Task: Font style For heading Use Alef with violet colour & bold. font size for heading '28 Pt. 'Change the font style of data to Amiri Quranand font size to  9 Pt. Change the alignment of both headline & data to  Align bottom. In the sheet  auditingSalesGoals
Action: Mouse moved to (8, 23)
Screenshot: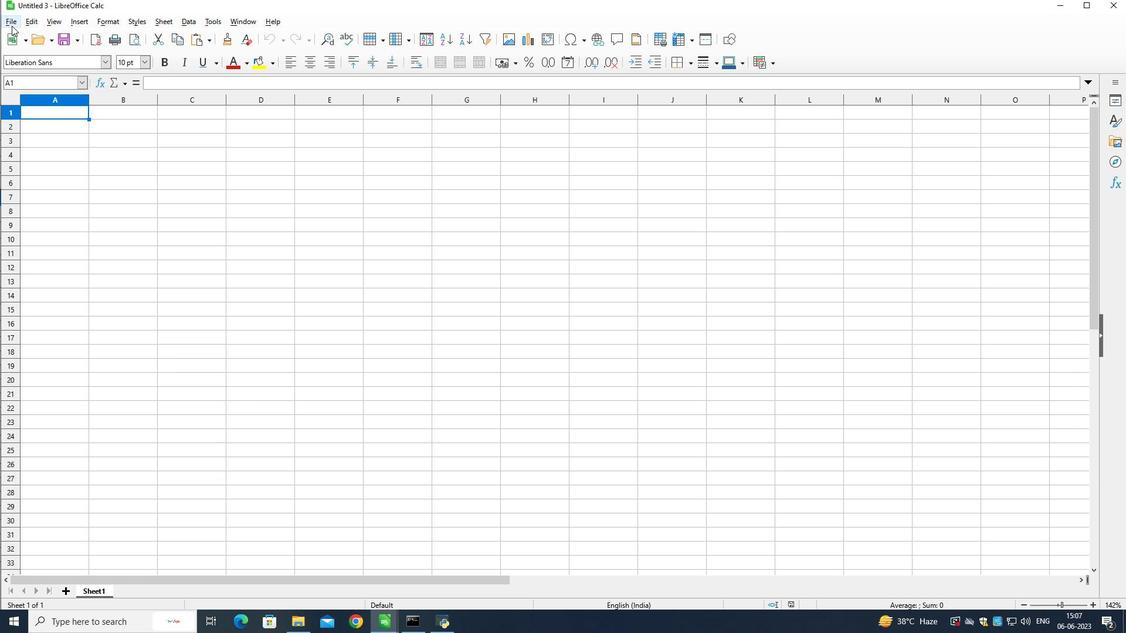 
Action: Mouse pressed left at (8, 23)
Screenshot: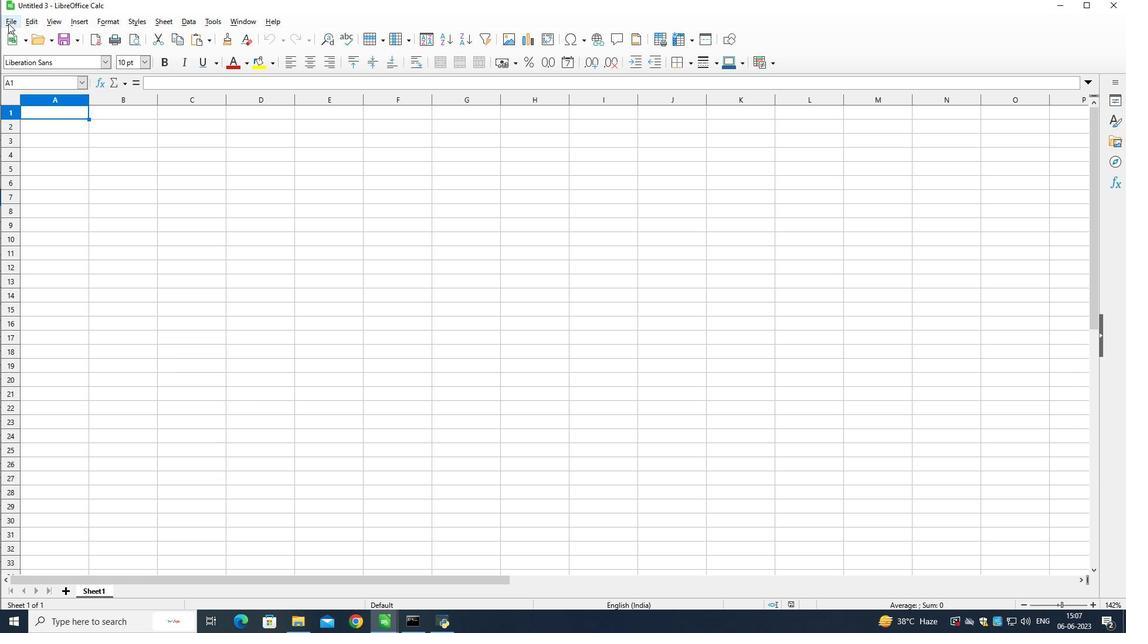 
Action: Mouse moved to (16, 54)
Screenshot: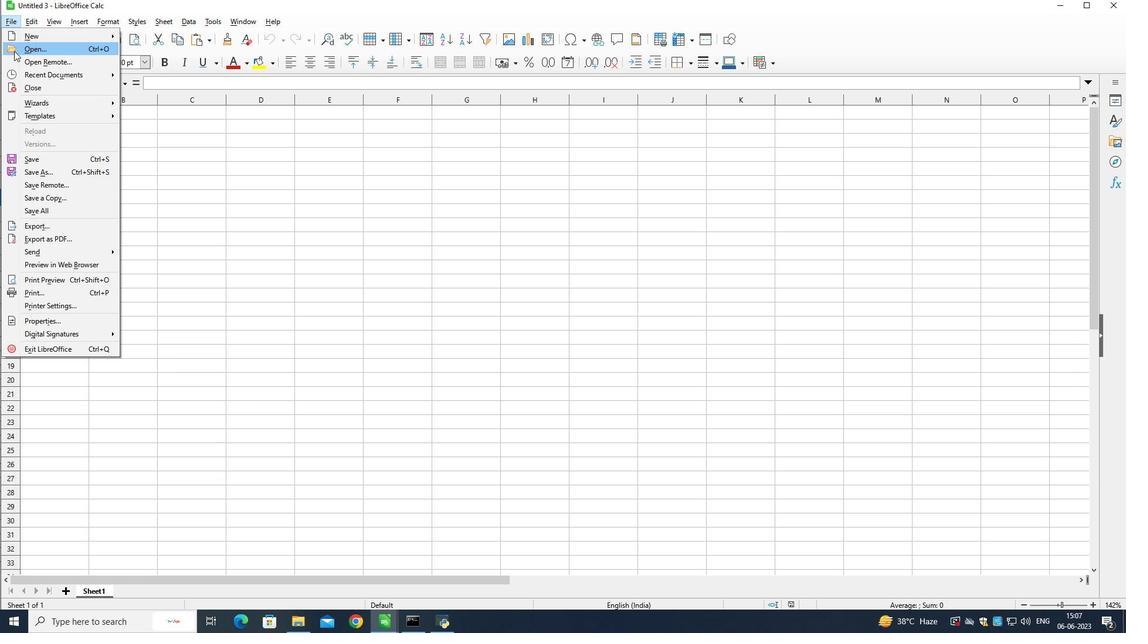 
Action: Mouse pressed left at (16, 54)
Screenshot: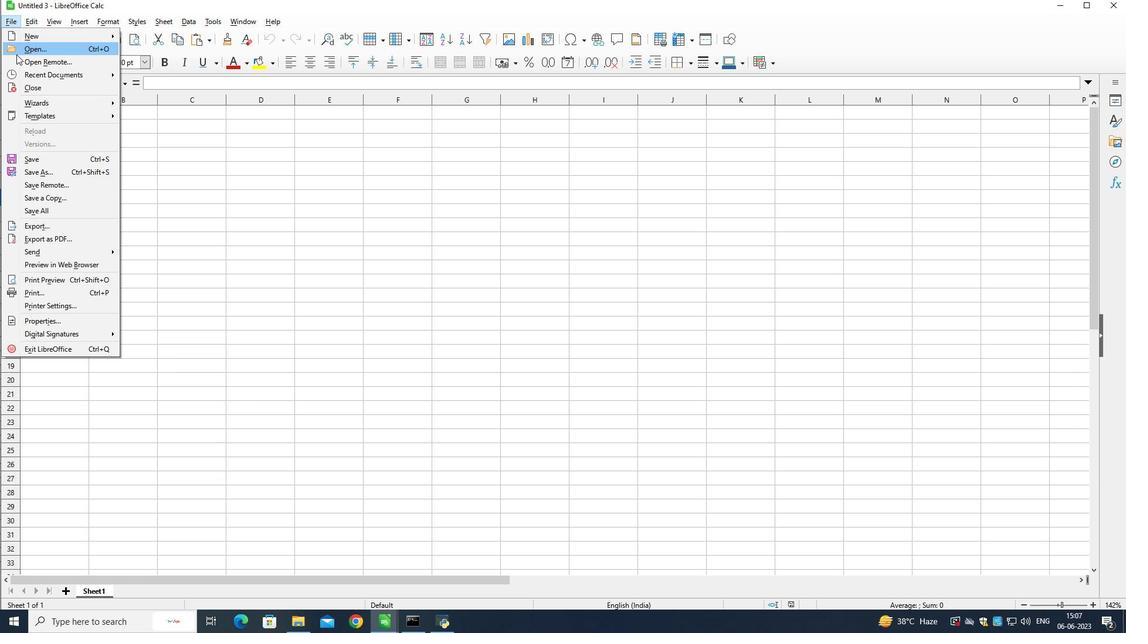 
Action: Mouse moved to (49, 150)
Screenshot: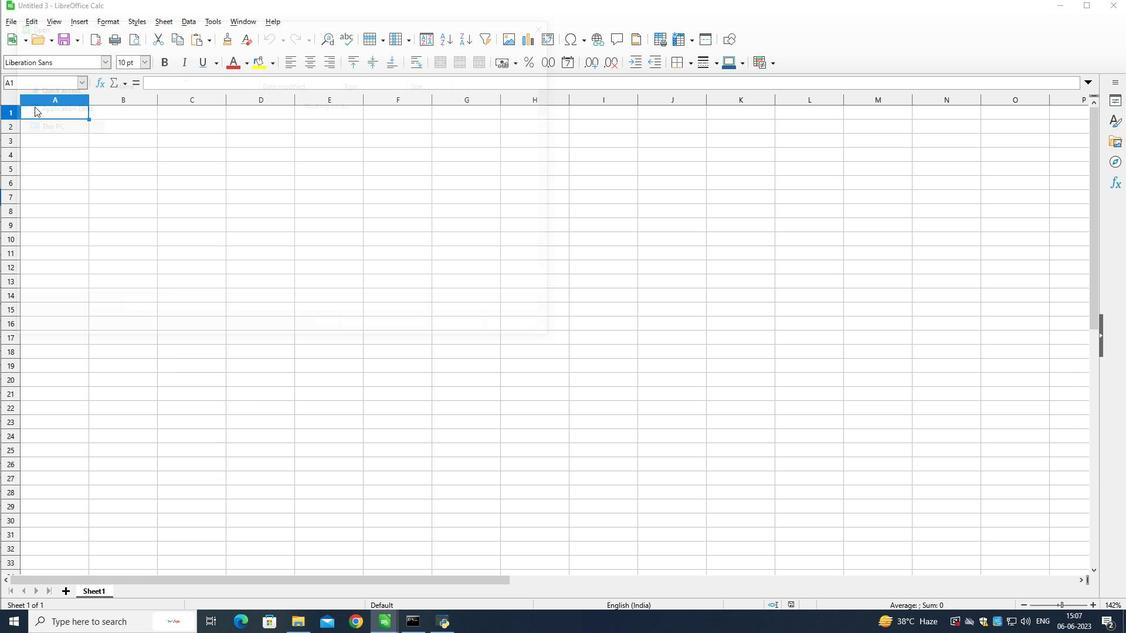 
Action: Mouse scrolled (49, 151) with delta (0, 0)
Screenshot: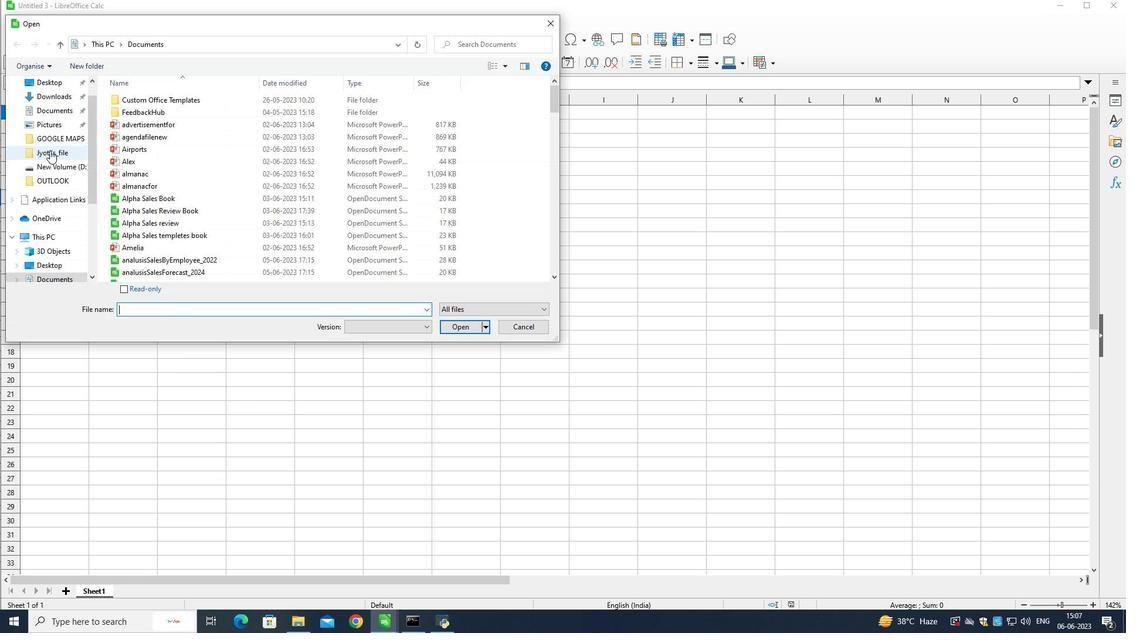 
Action: Mouse scrolled (49, 151) with delta (0, 0)
Screenshot: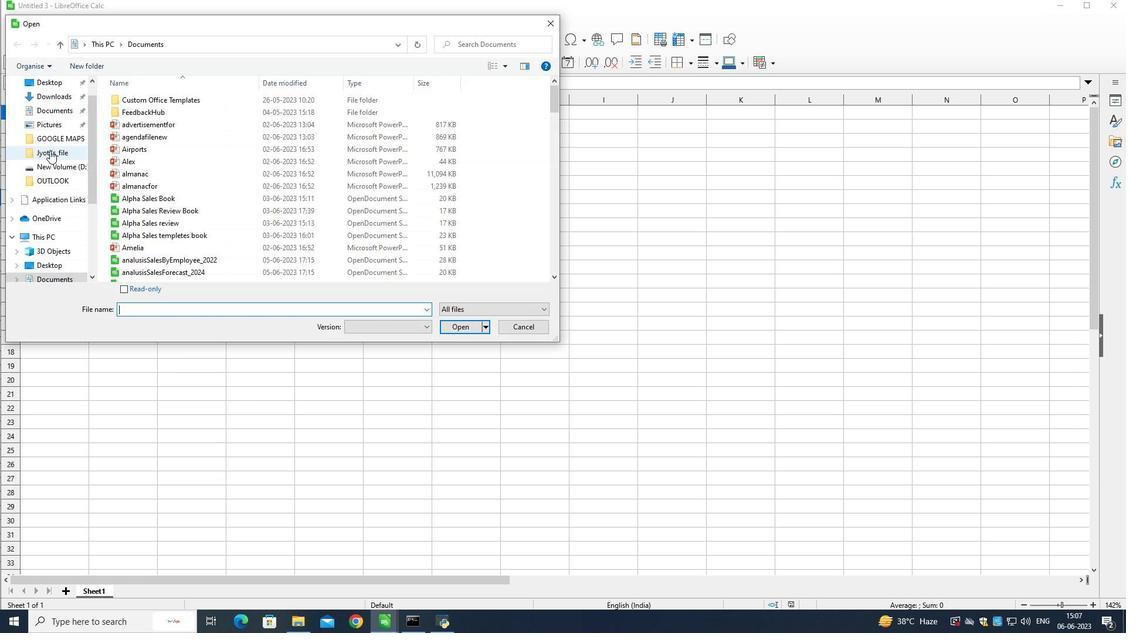 
Action: Mouse scrolled (49, 151) with delta (0, 0)
Screenshot: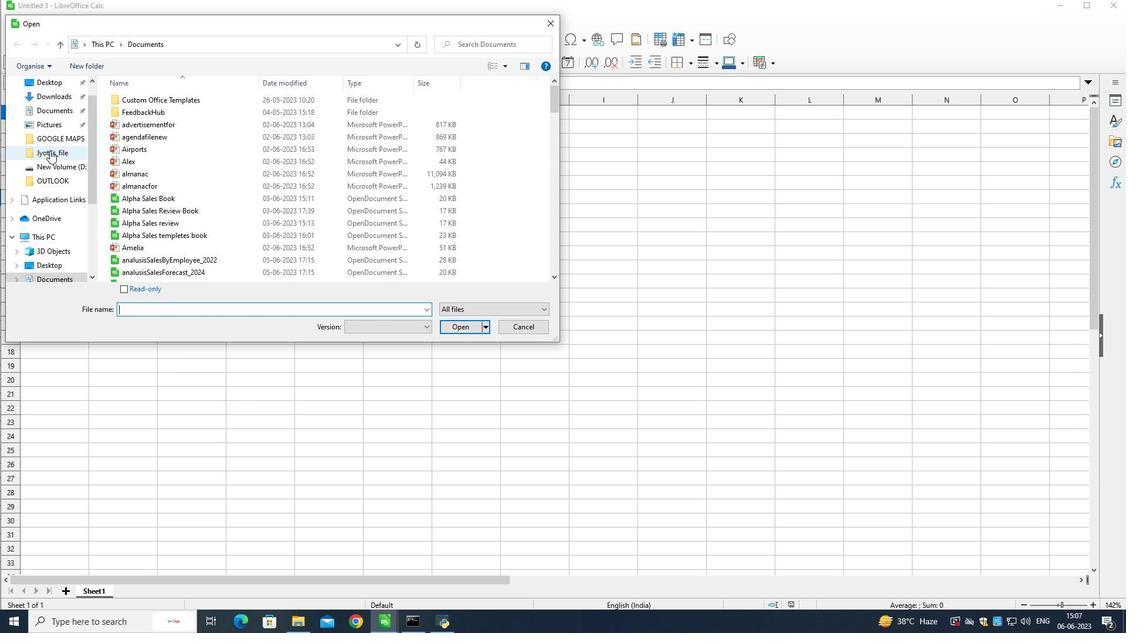 
Action: Mouse scrolled (49, 151) with delta (0, 0)
Screenshot: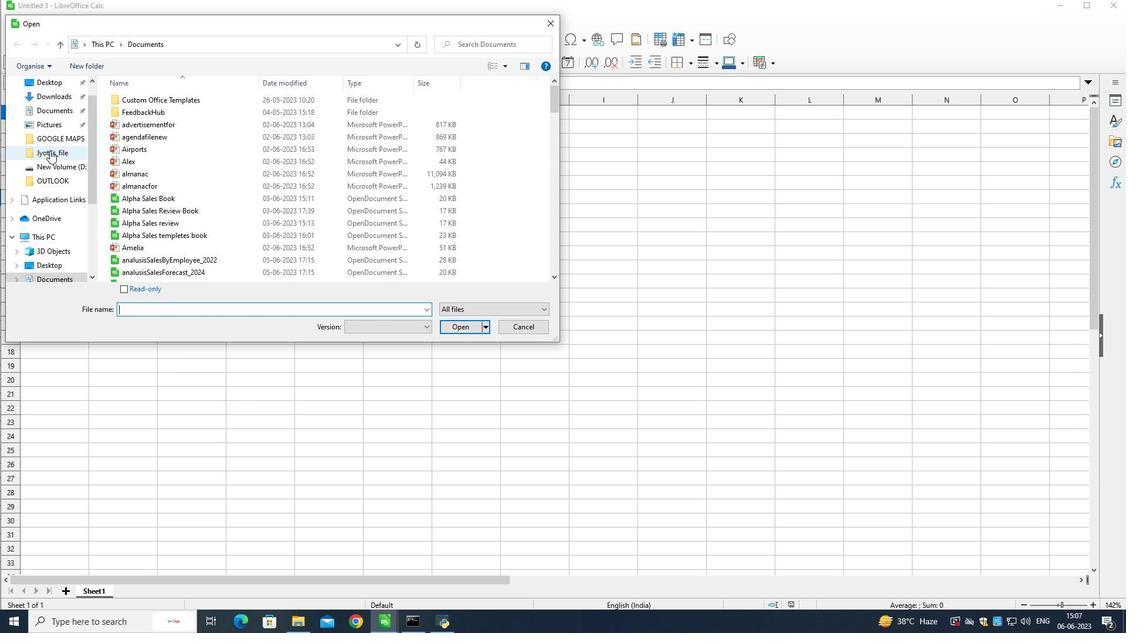 
Action: Mouse scrolled (49, 151) with delta (0, 0)
Screenshot: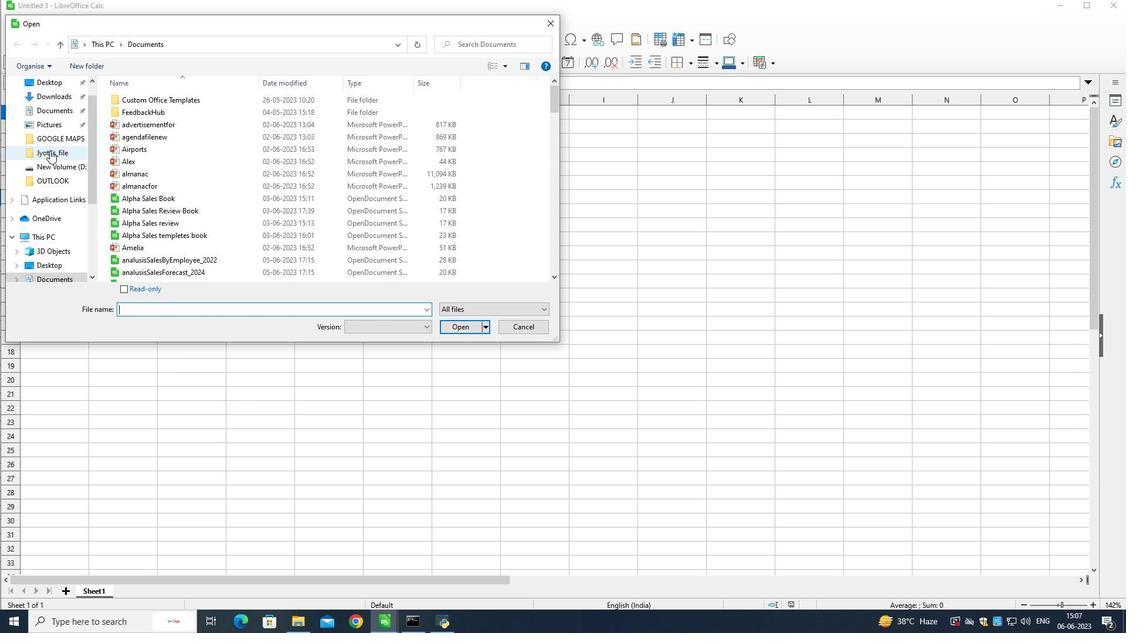 
Action: Mouse scrolled (49, 151) with delta (0, 0)
Screenshot: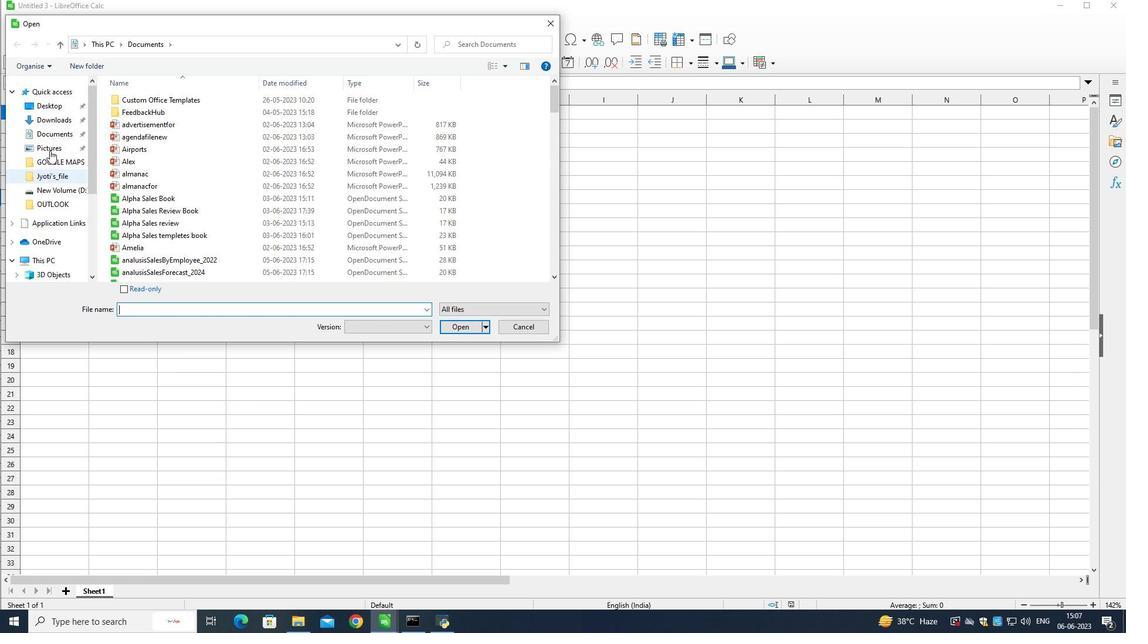 
Action: Mouse scrolled (49, 151) with delta (0, 0)
Screenshot: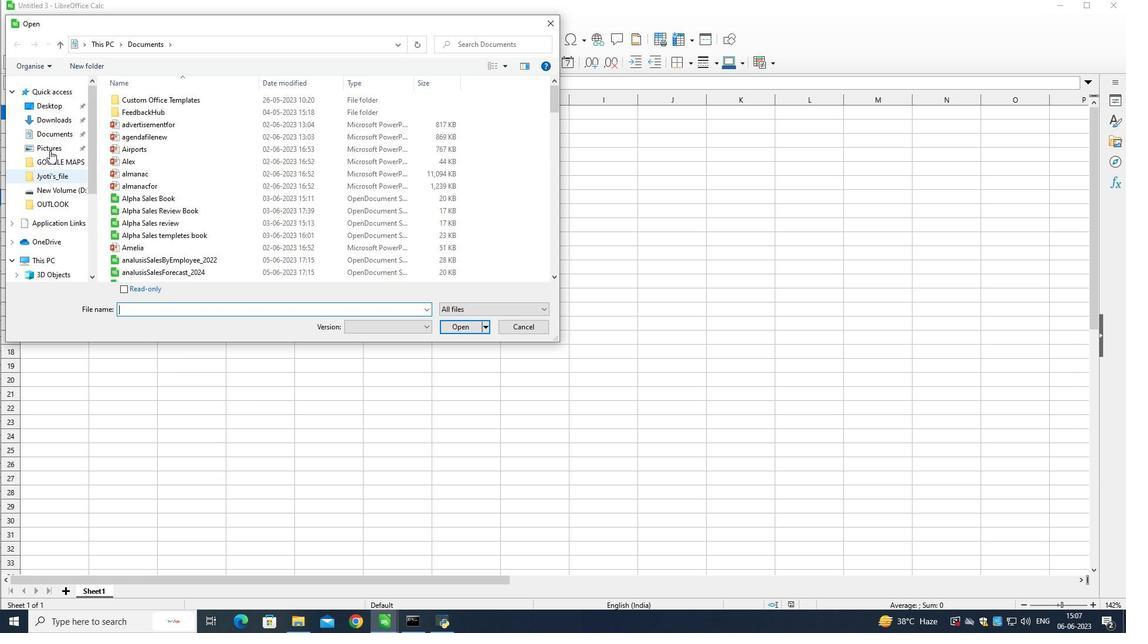 
Action: Mouse moved to (49, 150)
Screenshot: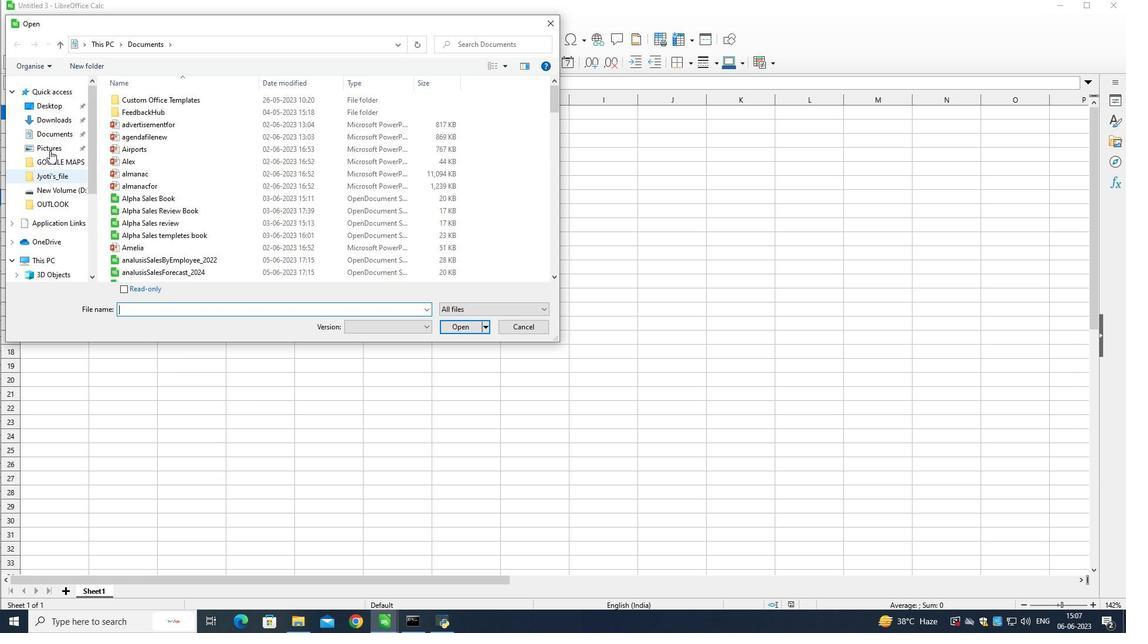 
Action: Mouse scrolled (49, 151) with delta (0, 0)
Screenshot: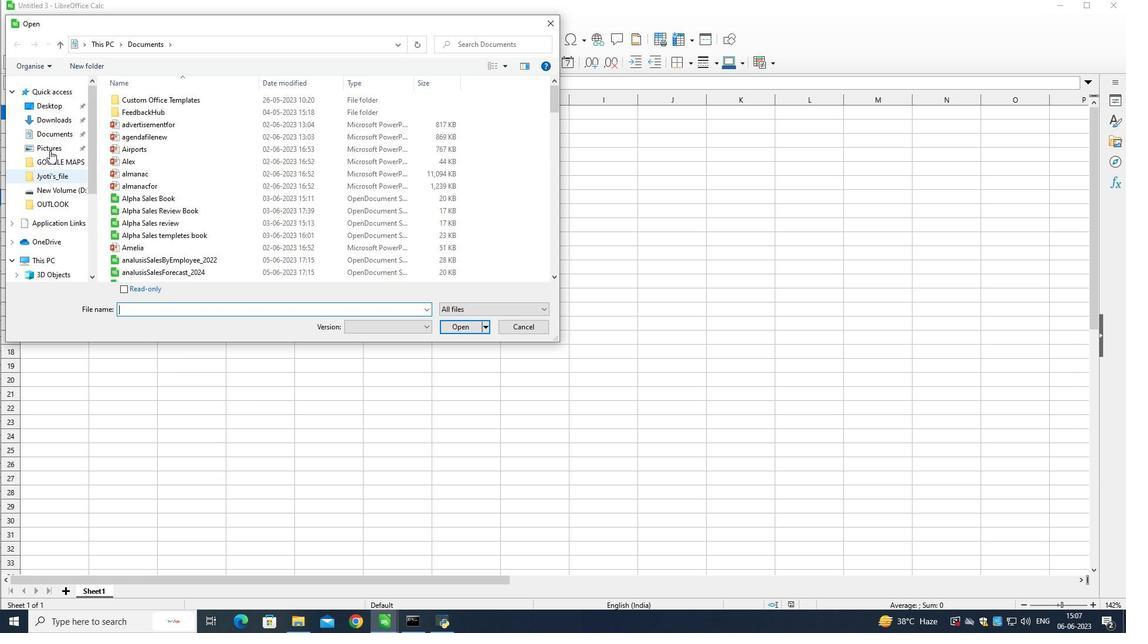 
Action: Mouse moved to (49, 143)
Screenshot: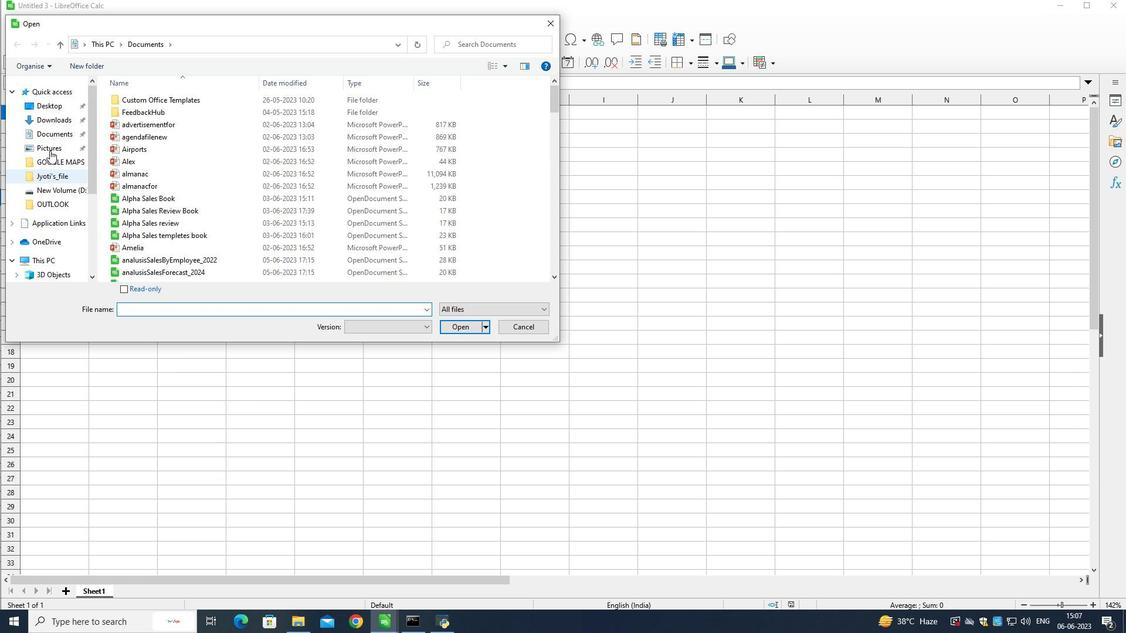 
Action: Mouse scrolled (49, 144) with delta (0, 0)
Screenshot: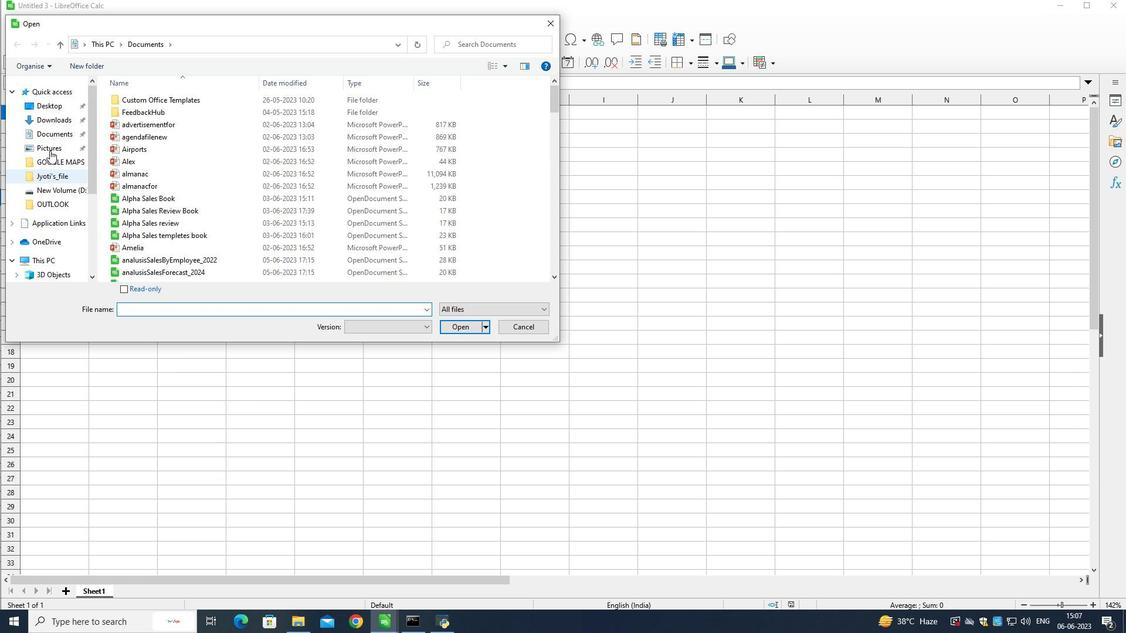 
Action: Mouse moved to (49, 92)
Screenshot: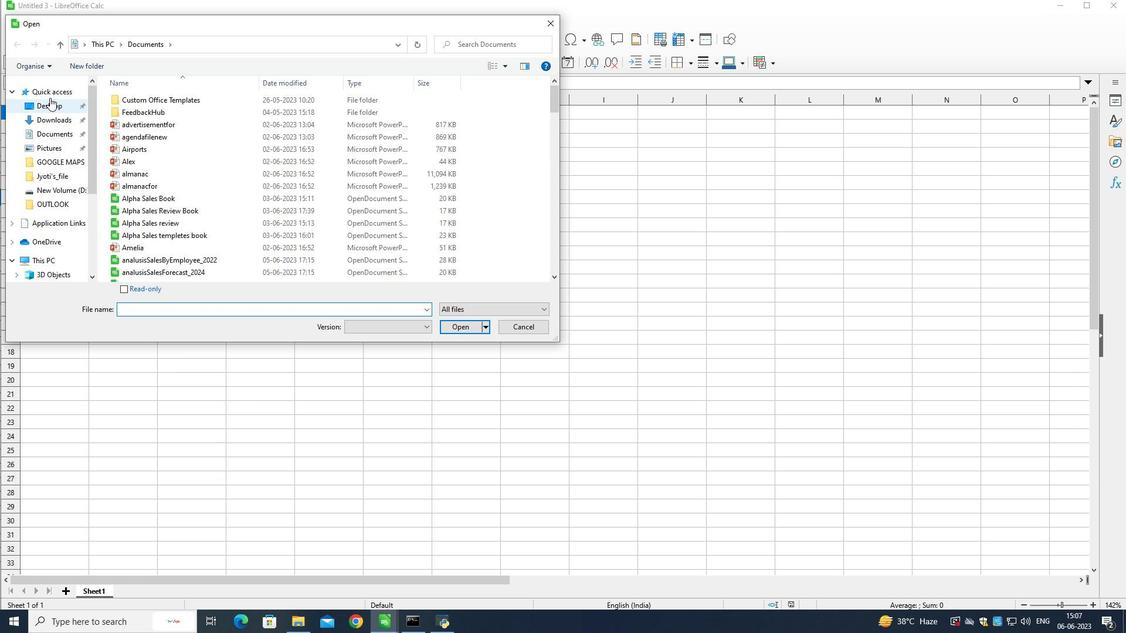 
Action: Mouse pressed left at (49, 92)
Screenshot: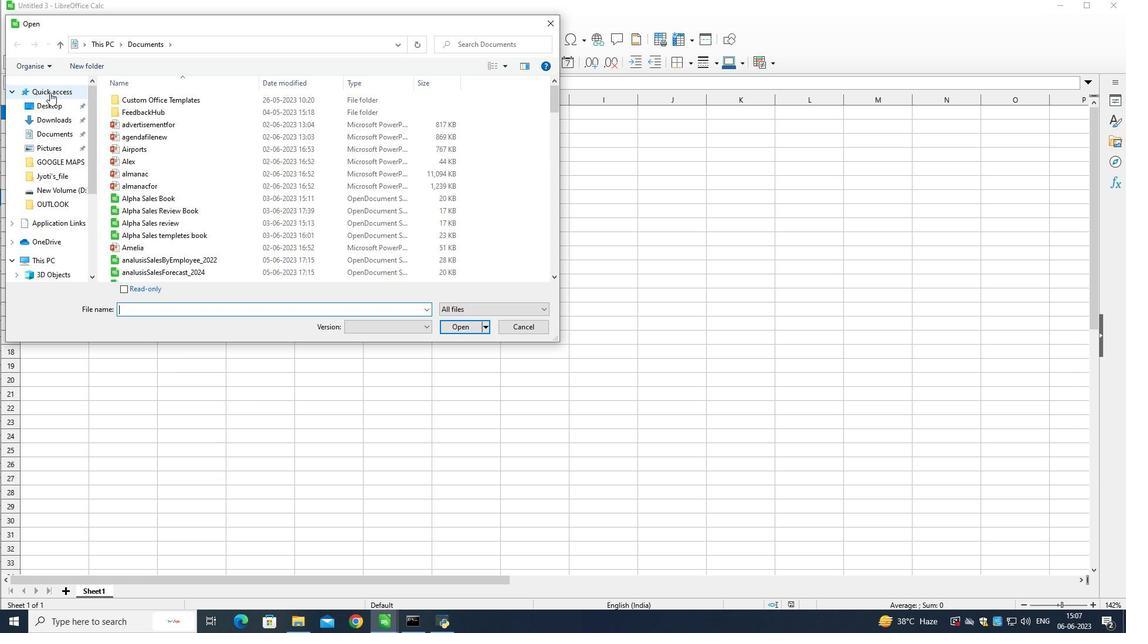 
Action: Mouse moved to (203, 247)
Screenshot: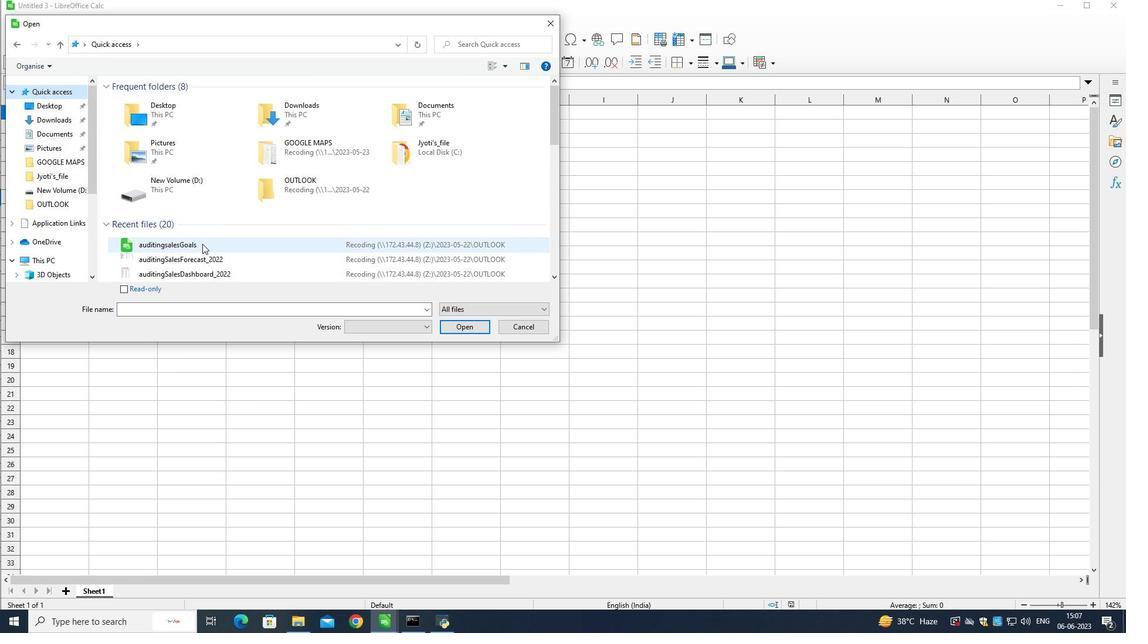 
Action: Mouse pressed left at (203, 247)
Screenshot: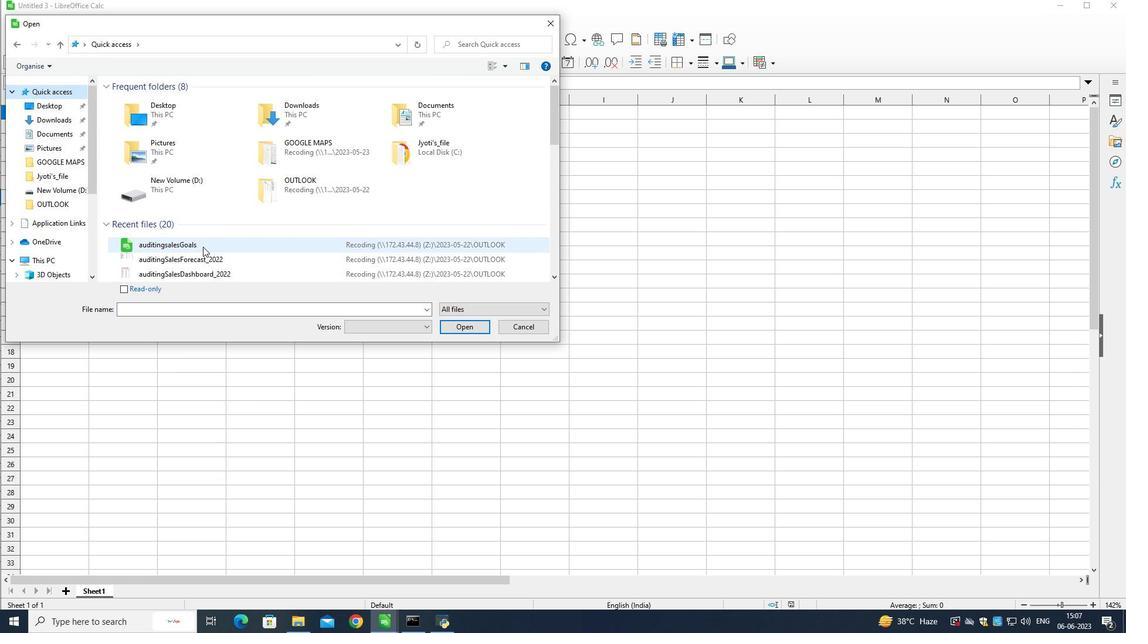
Action: Mouse moved to (465, 325)
Screenshot: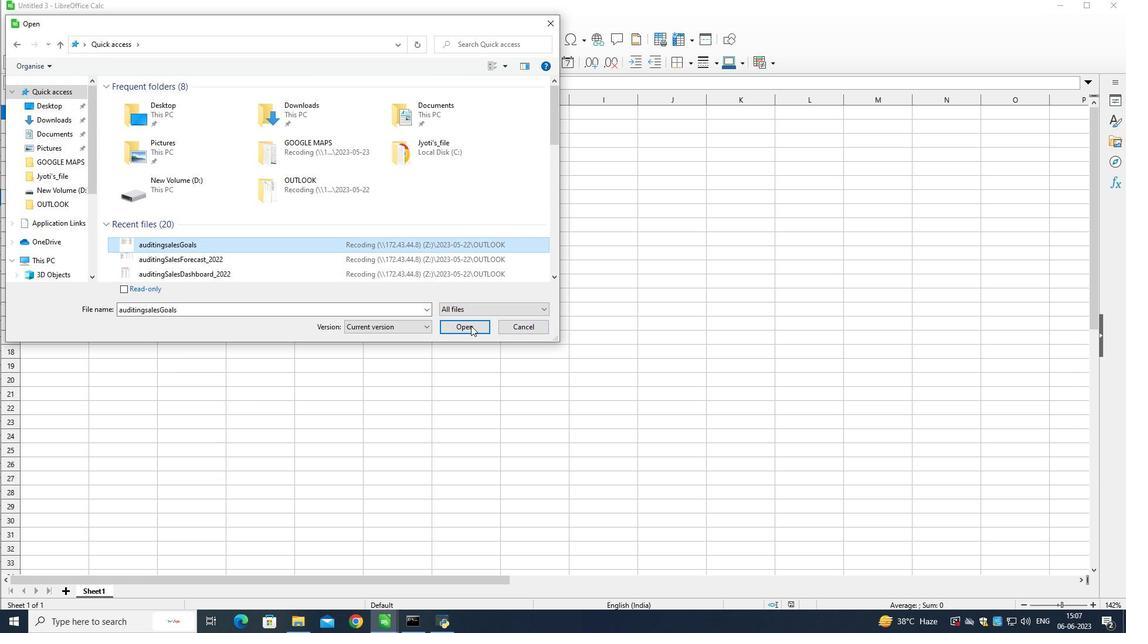 
Action: Mouse pressed left at (465, 325)
Screenshot: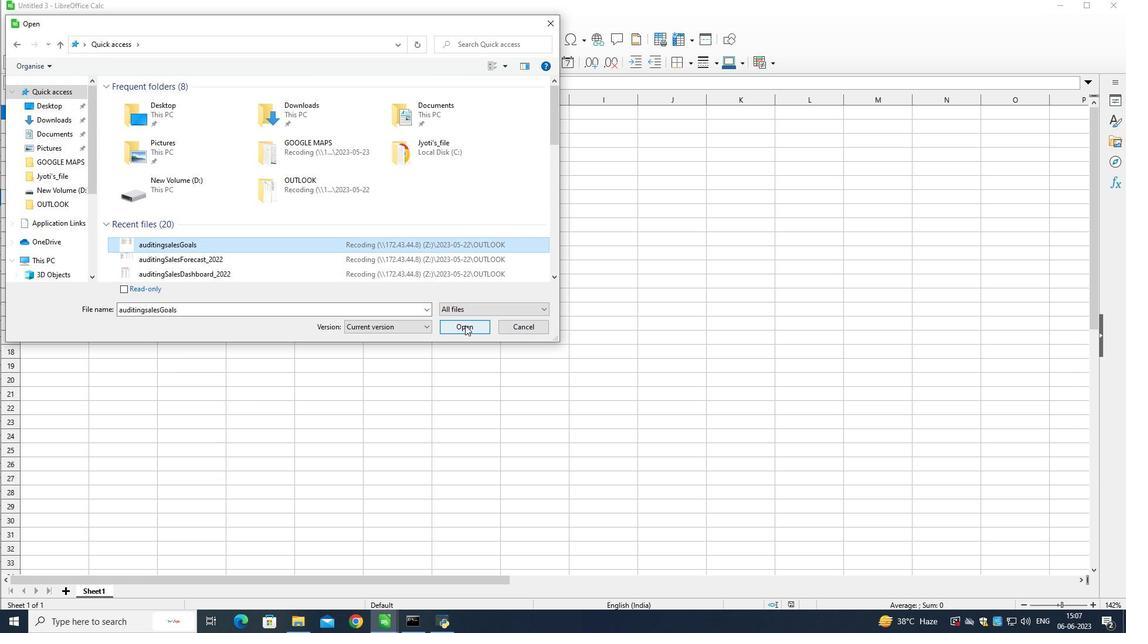 
Action: Mouse moved to (252, 109)
Screenshot: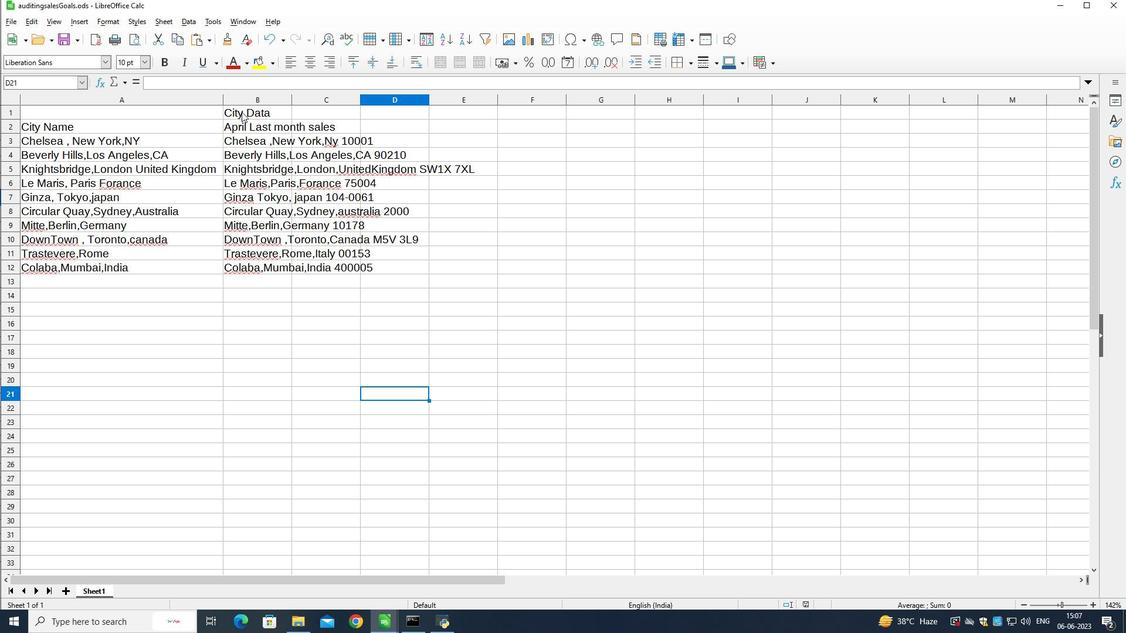 
Action: Mouse pressed left at (252, 109)
Screenshot: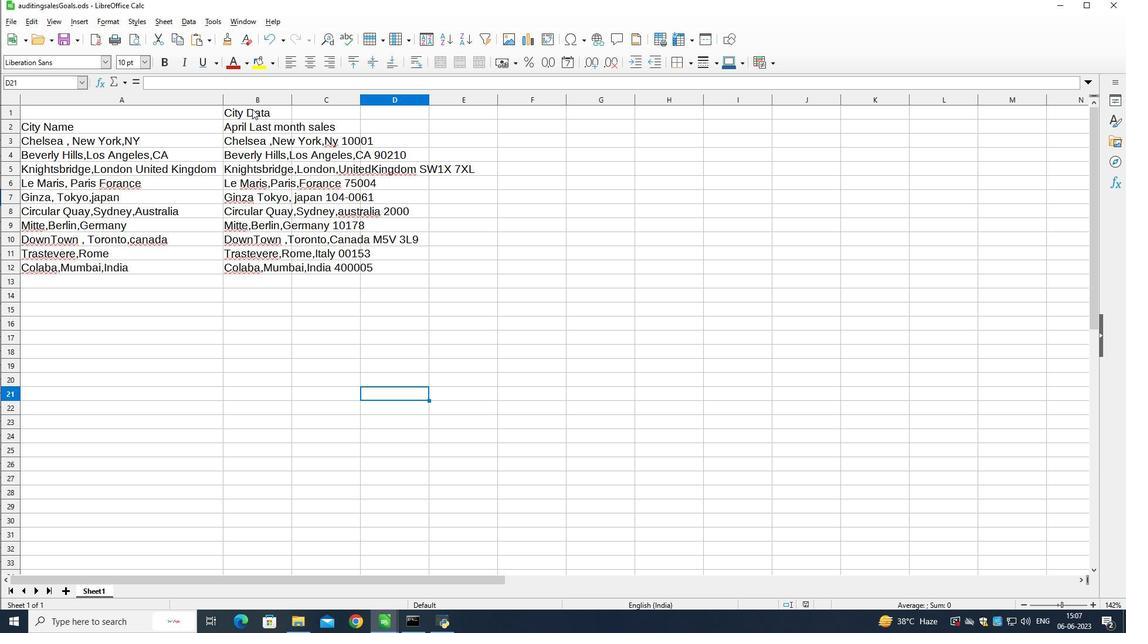 
Action: Mouse pressed left at (252, 109)
Screenshot: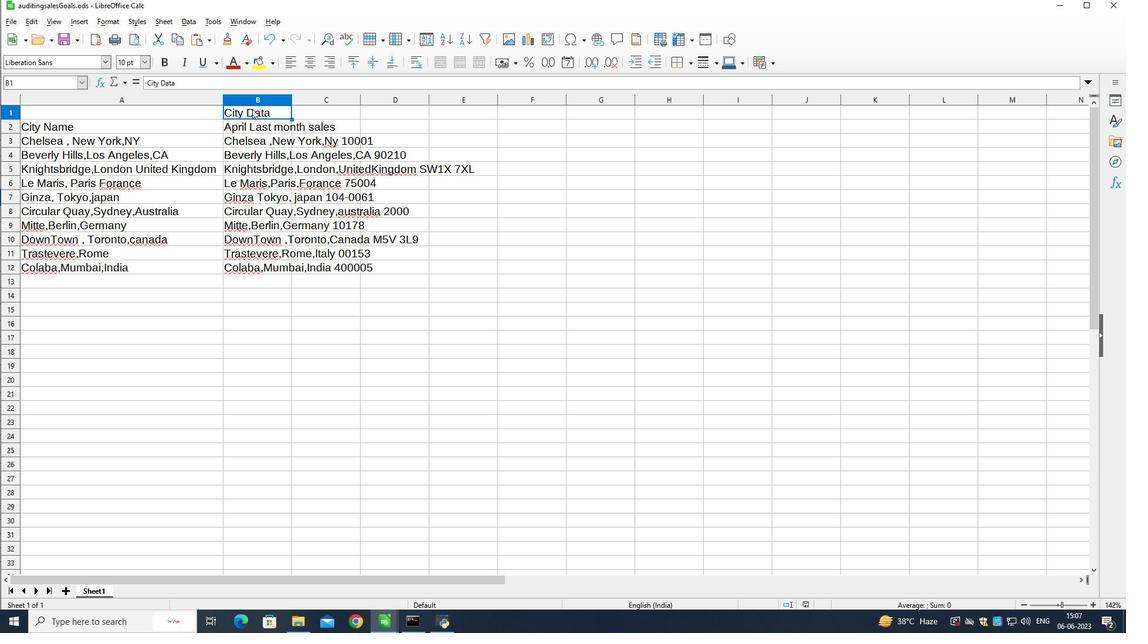 
Action: Mouse pressed left at (252, 109)
Screenshot: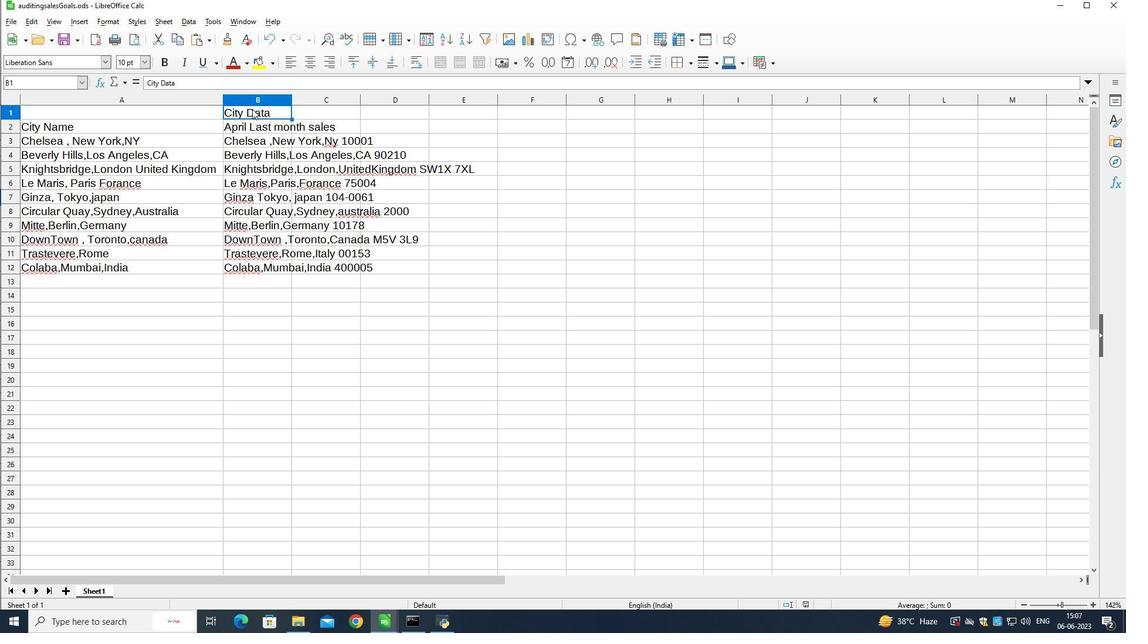
Action: Mouse moved to (75, 59)
Screenshot: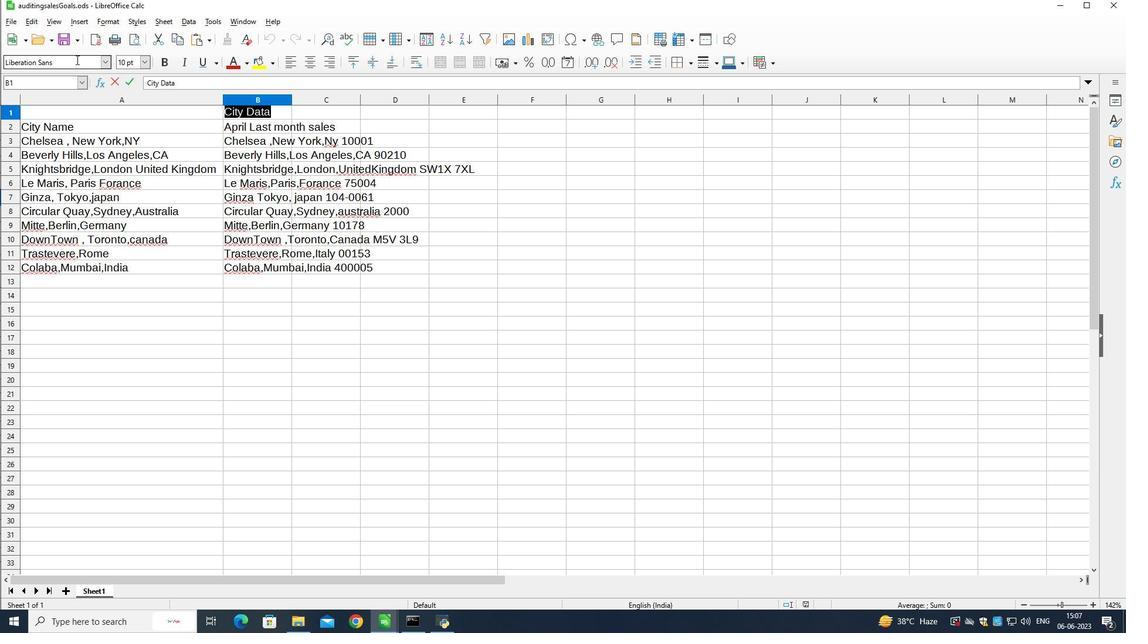 
Action: Mouse pressed left at (75, 59)
Screenshot: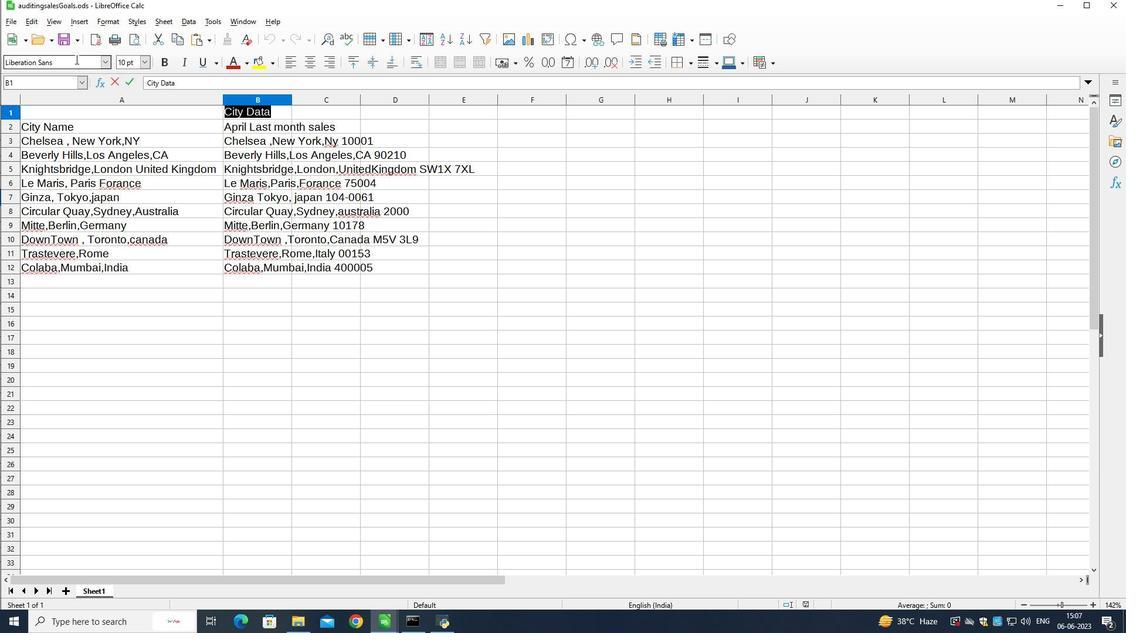 
Action: Mouse pressed left at (75, 59)
Screenshot: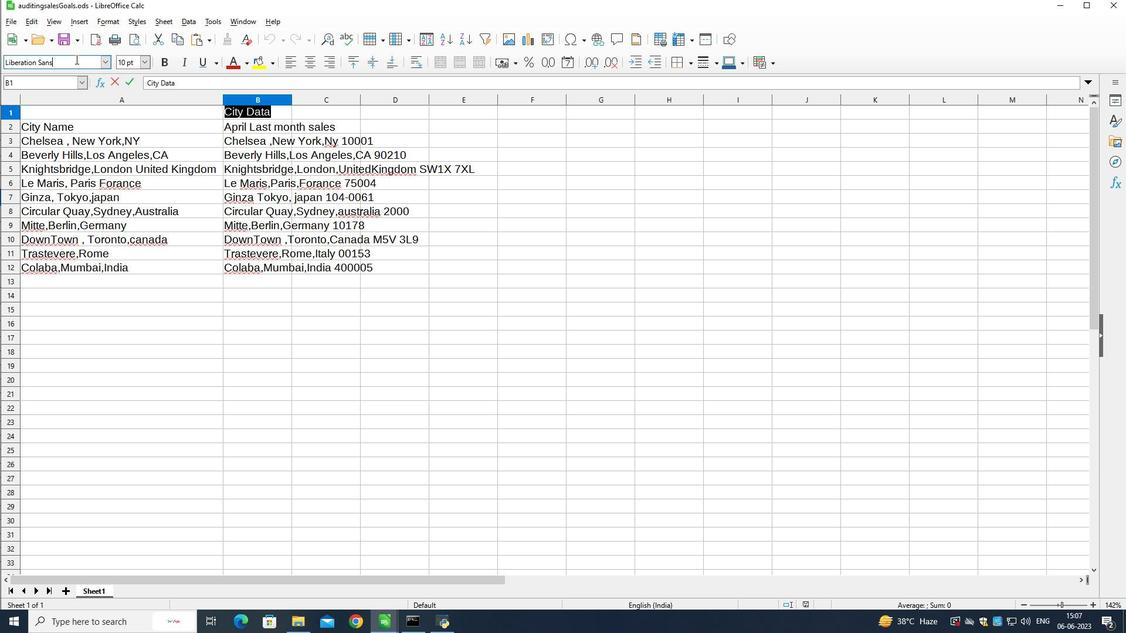 
Action: Mouse pressed left at (75, 59)
Screenshot: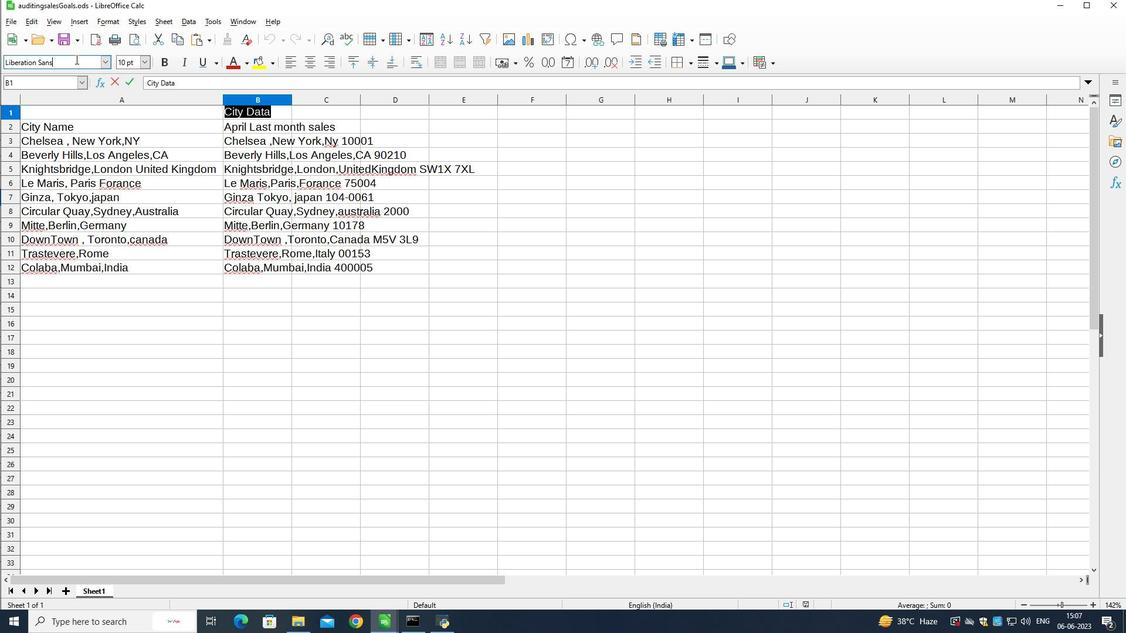
Action: Key pressed <Key.shift>Alef<Key.enter>
Screenshot: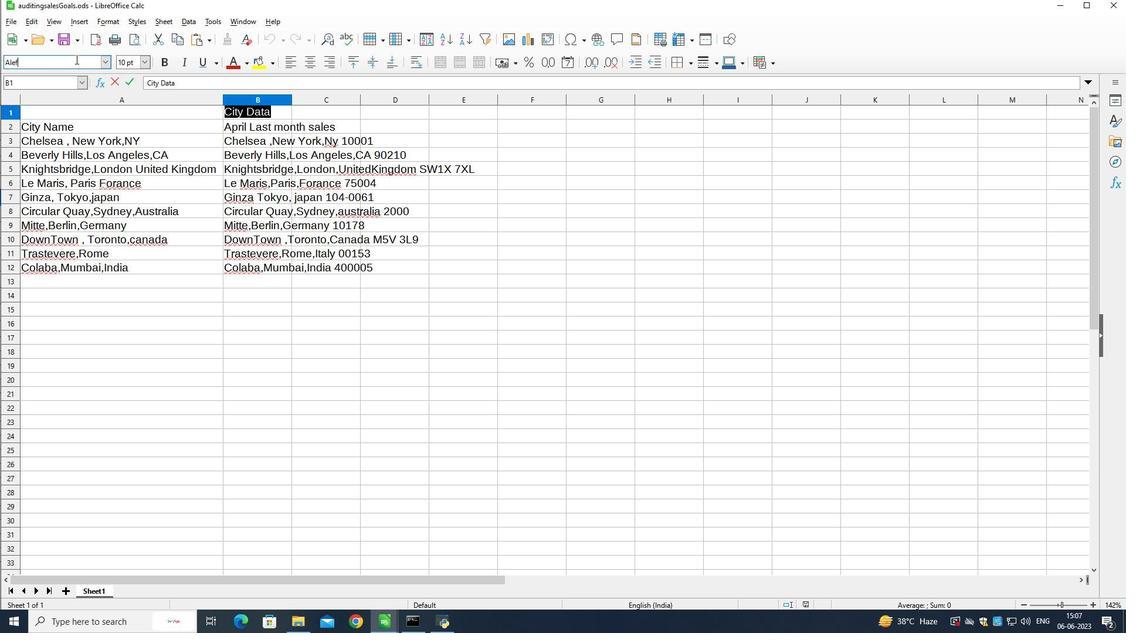 
Action: Mouse moved to (247, 61)
Screenshot: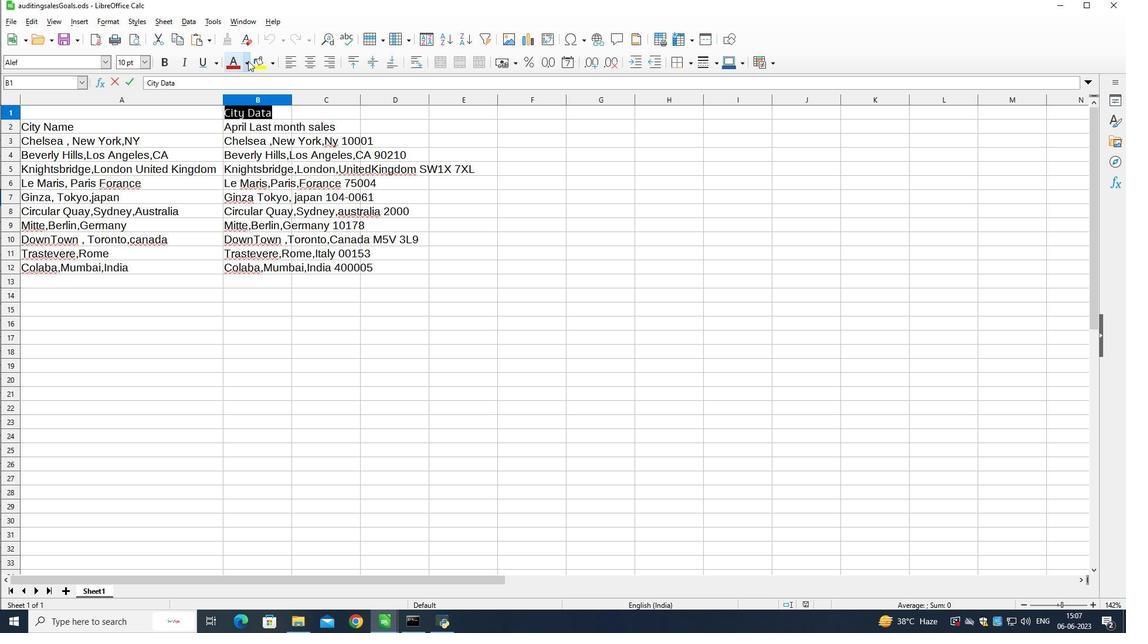 
Action: Mouse pressed left at (247, 61)
Screenshot: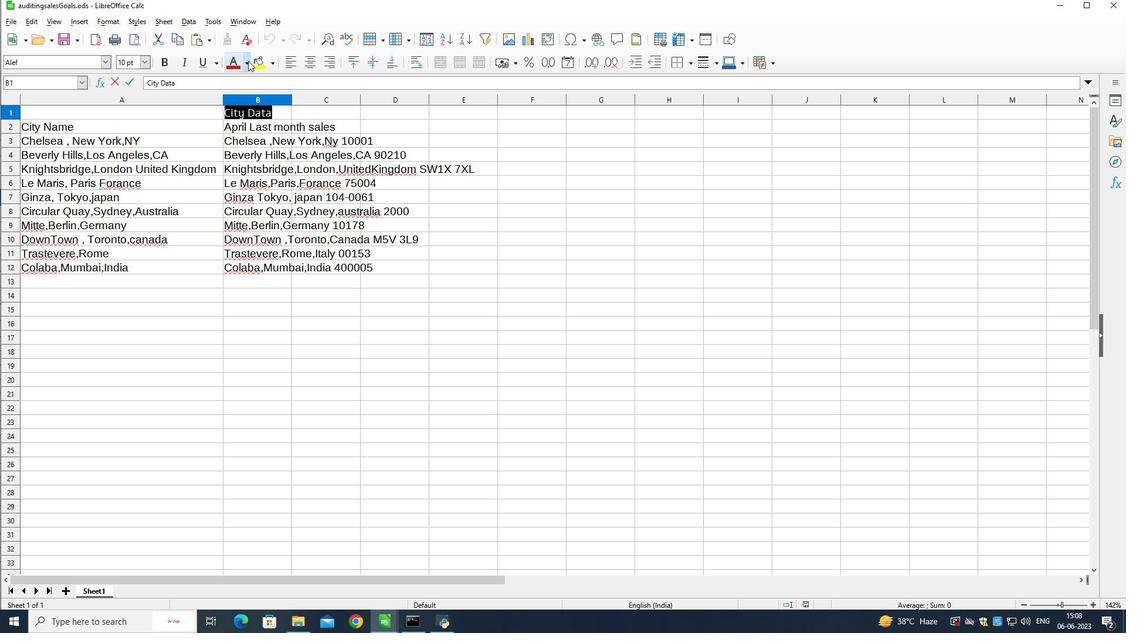 
Action: Mouse moved to (294, 146)
Screenshot: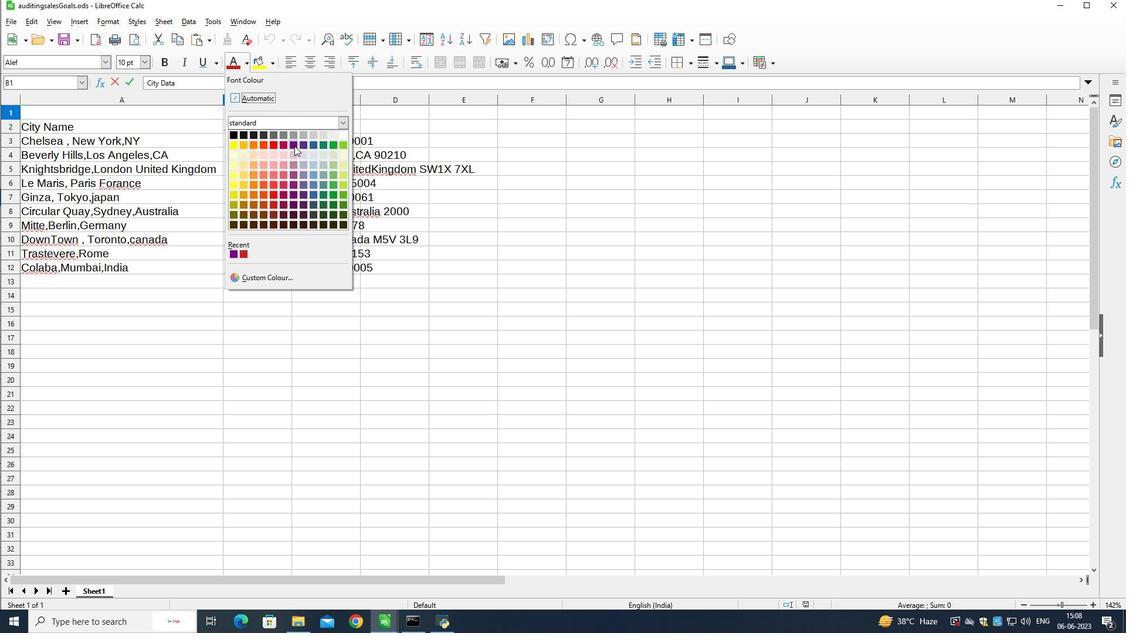 
Action: Mouse pressed left at (294, 146)
Screenshot: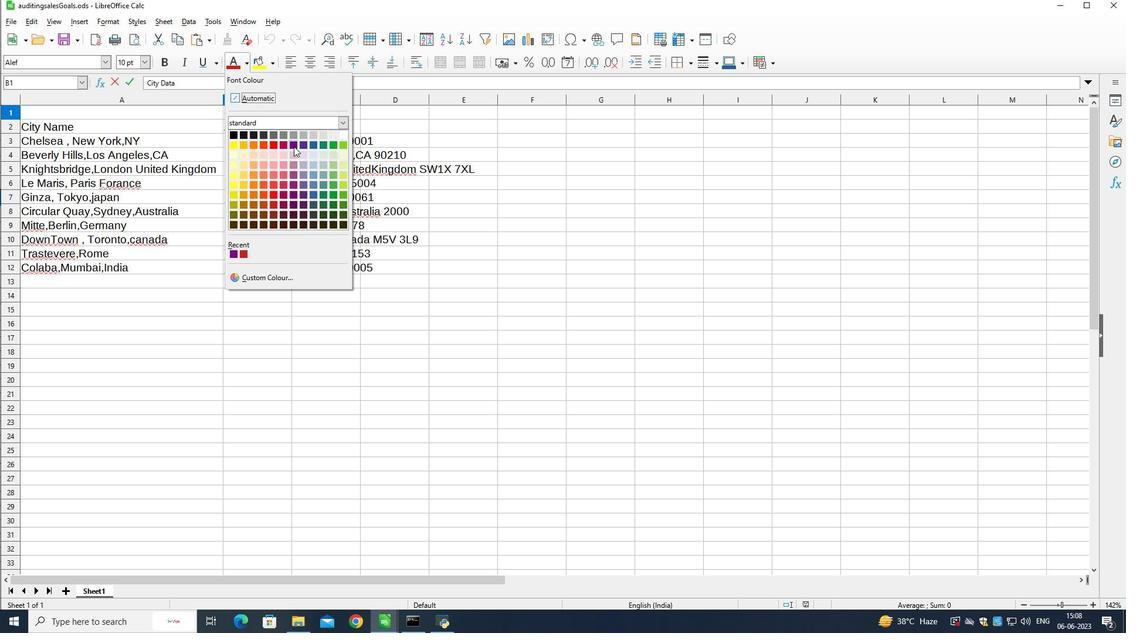 
Action: Mouse moved to (165, 67)
Screenshot: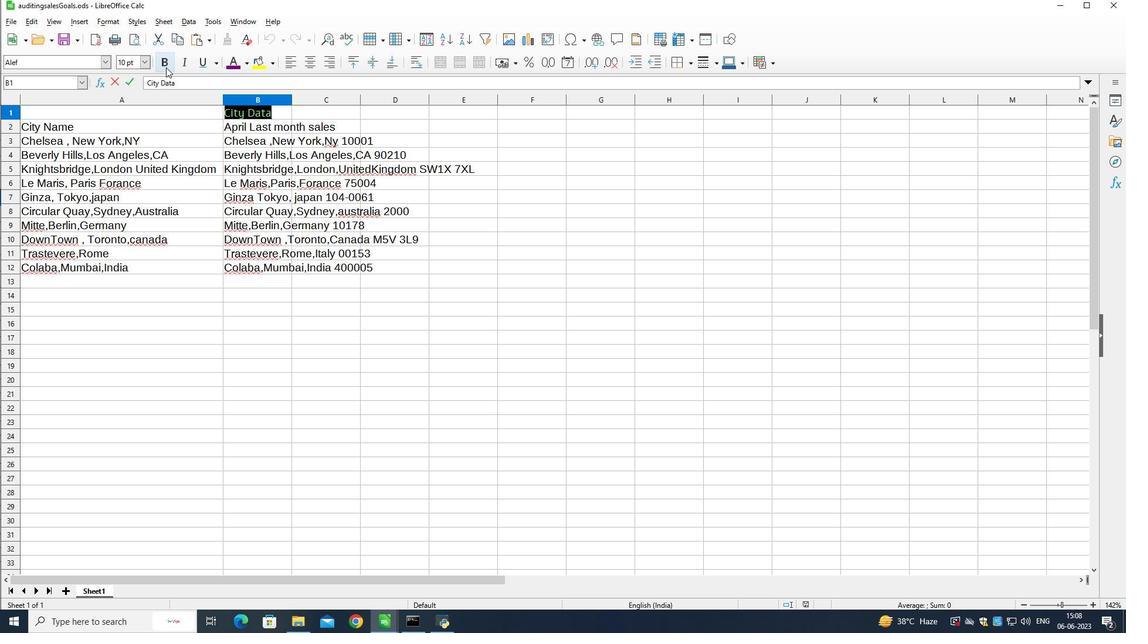 
Action: Mouse pressed left at (165, 67)
Screenshot: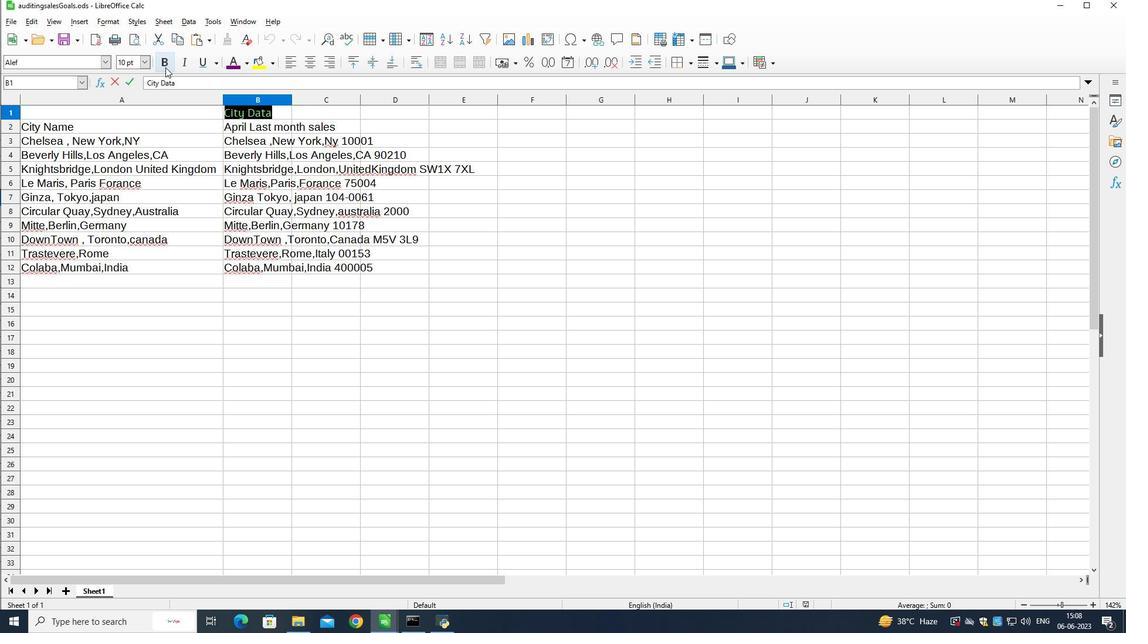 
Action: Mouse moved to (142, 62)
Screenshot: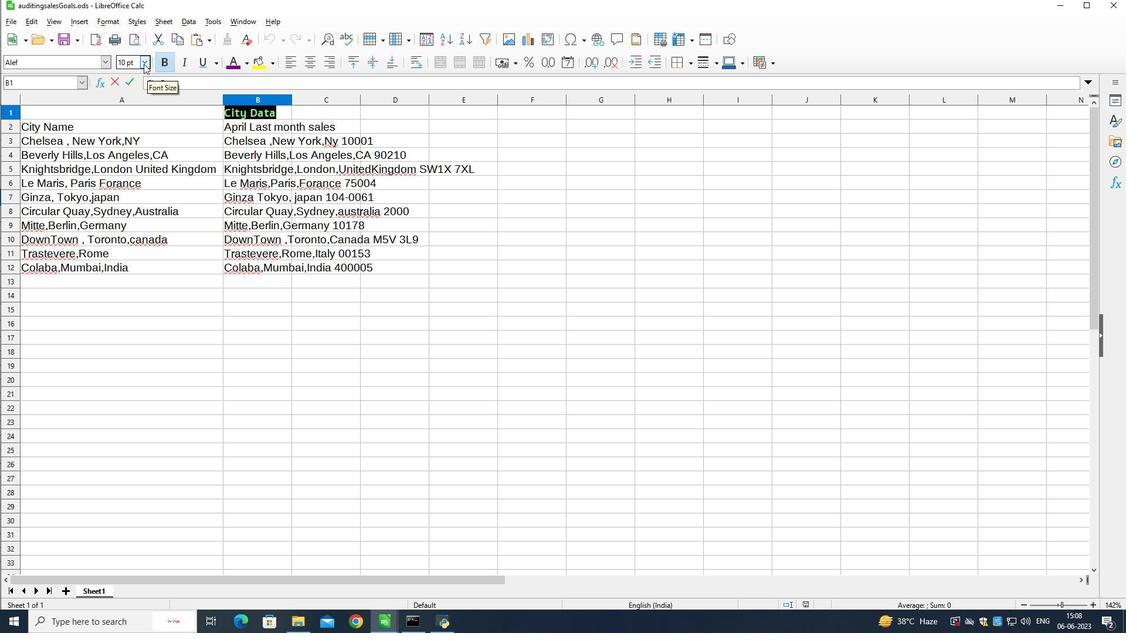
Action: Mouse pressed left at (142, 62)
Screenshot: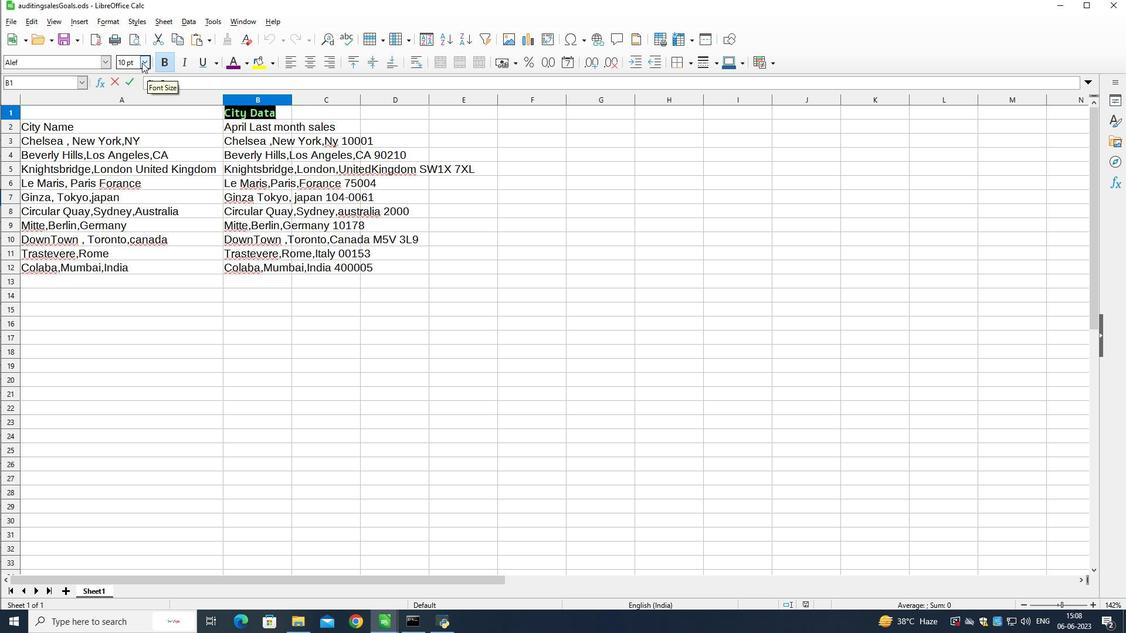
Action: Mouse moved to (123, 253)
Screenshot: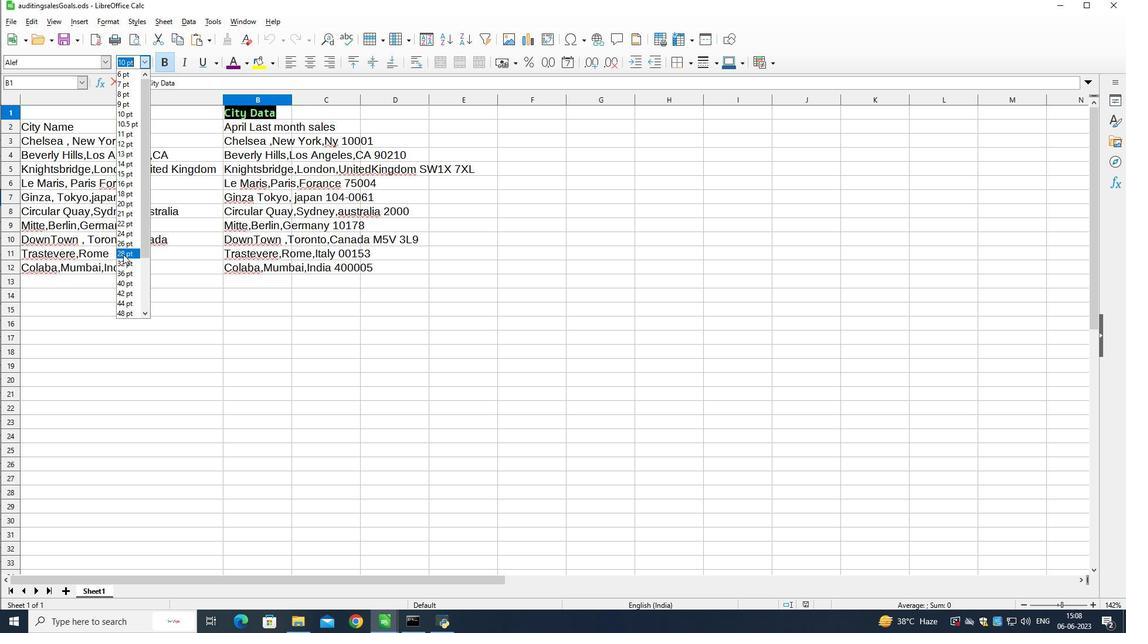 
Action: Mouse pressed left at (123, 253)
Screenshot: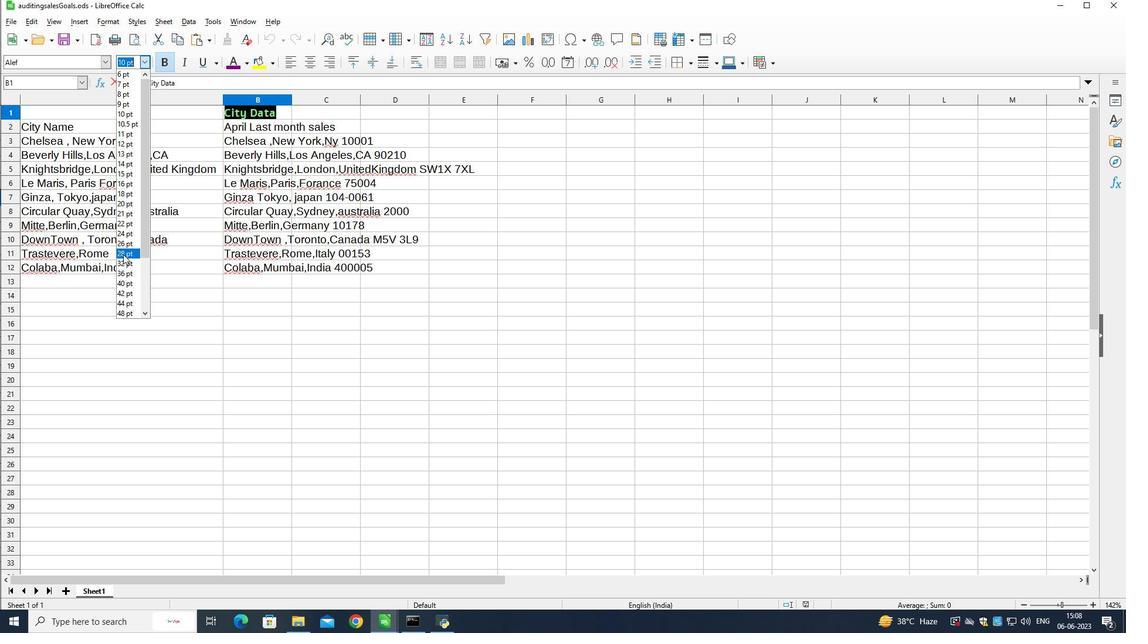 
Action: Mouse moved to (142, 256)
Screenshot: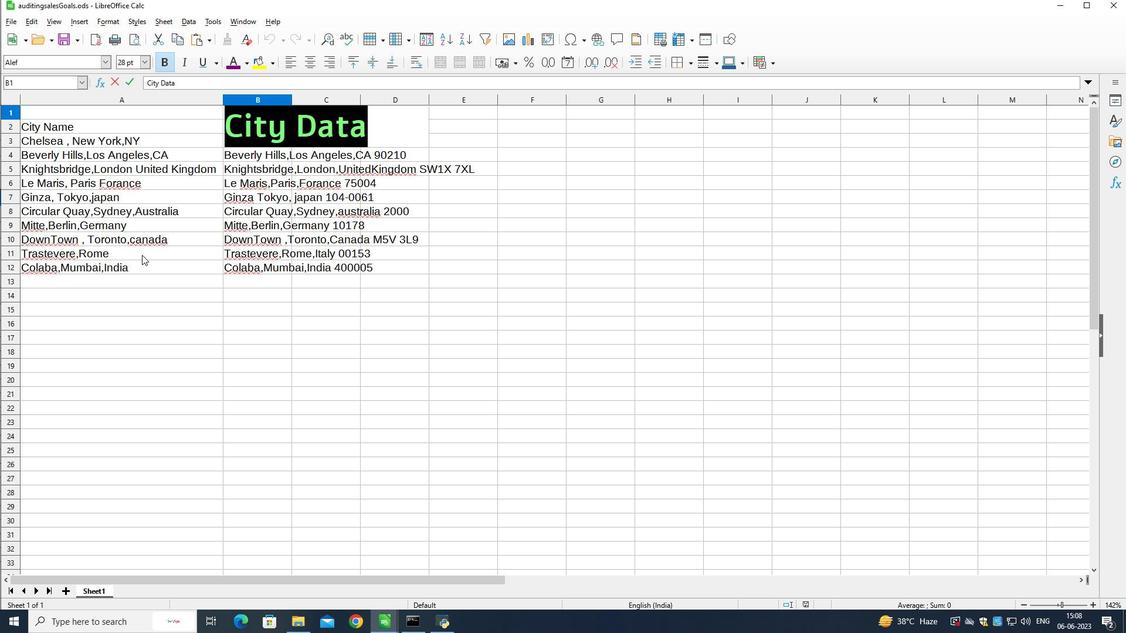 
Action: Mouse pressed left at (142, 256)
Screenshot: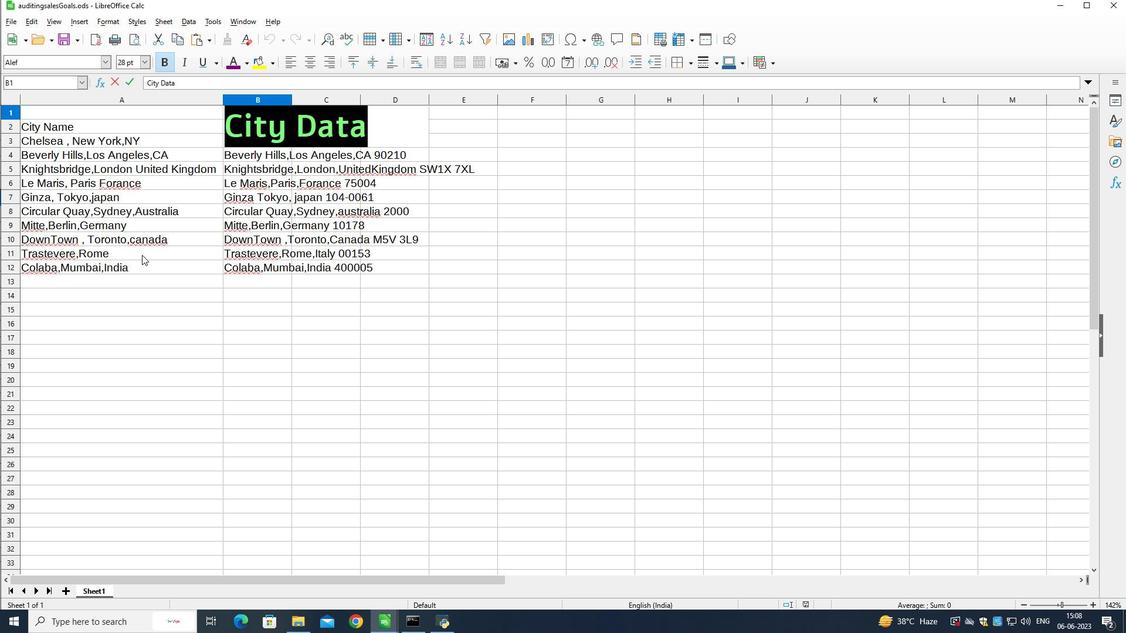 
Action: Mouse moved to (90, 147)
Screenshot: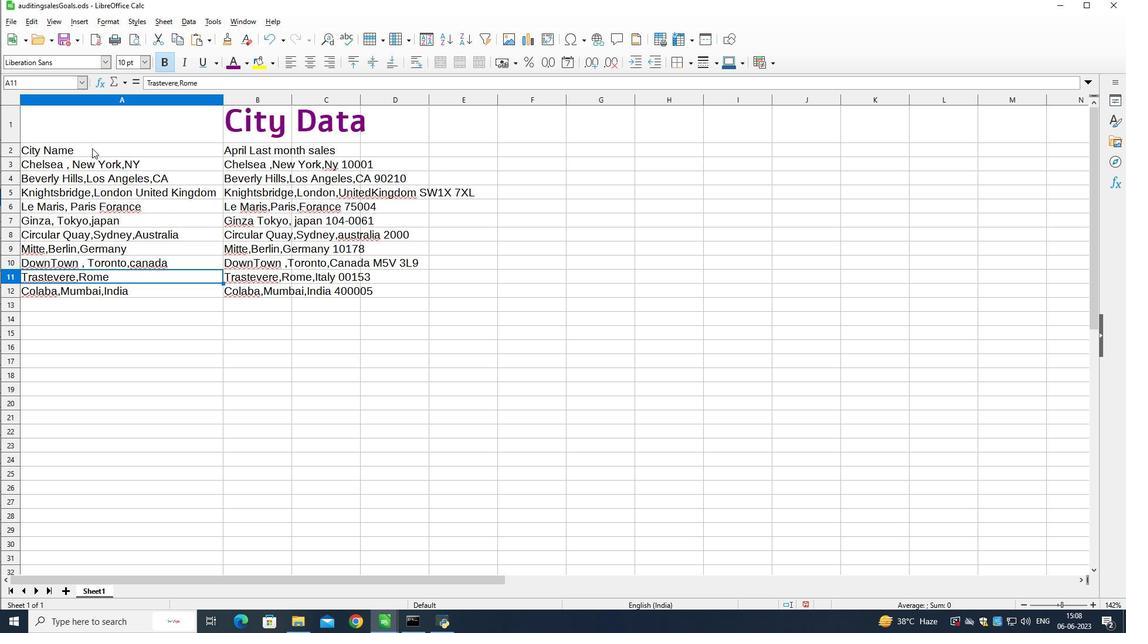 
Action: Mouse pressed left at (90, 147)
Screenshot: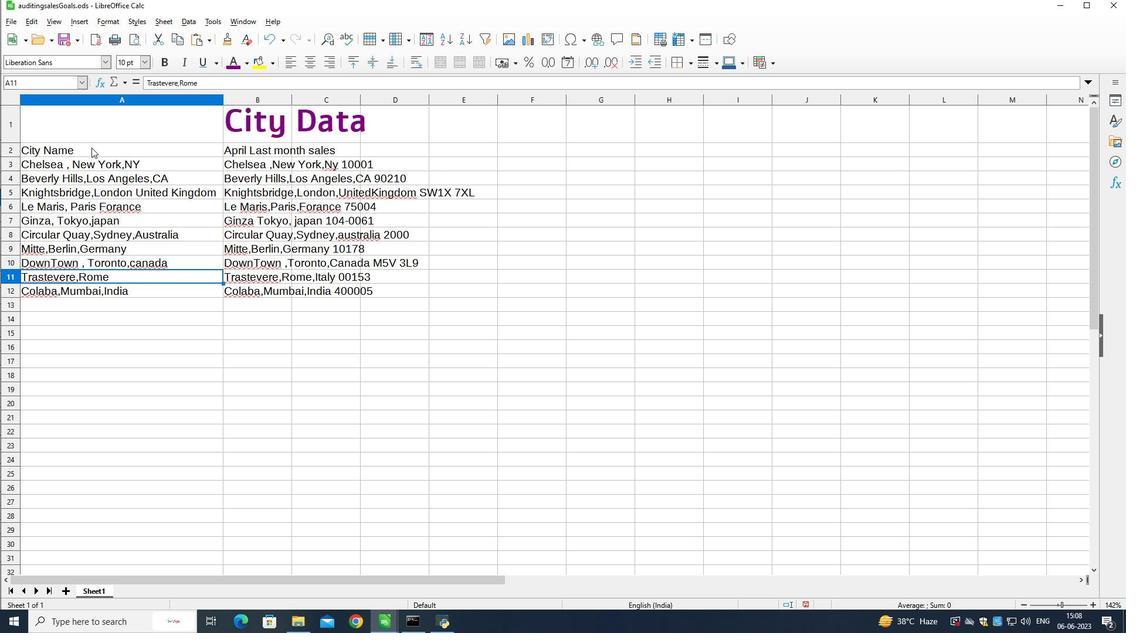 
Action: Mouse moved to (96, 61)
Screenshot: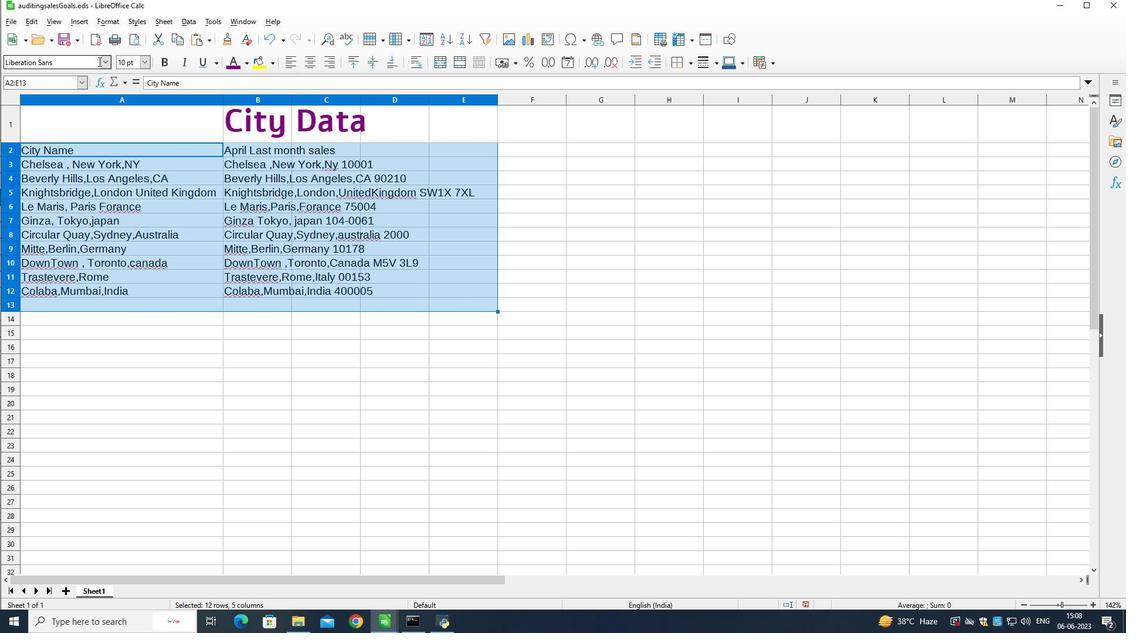 
Action: Mouse pressed left at (96, 61)
Screenshot: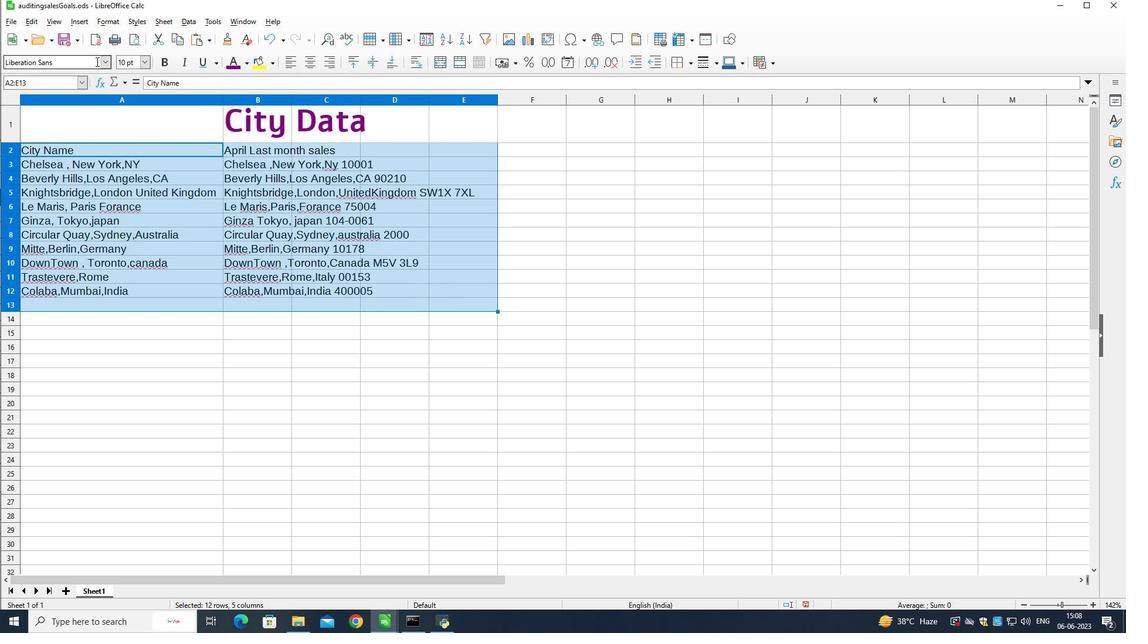
Action: Mouse pressed left at (96, 61)
Screenshot: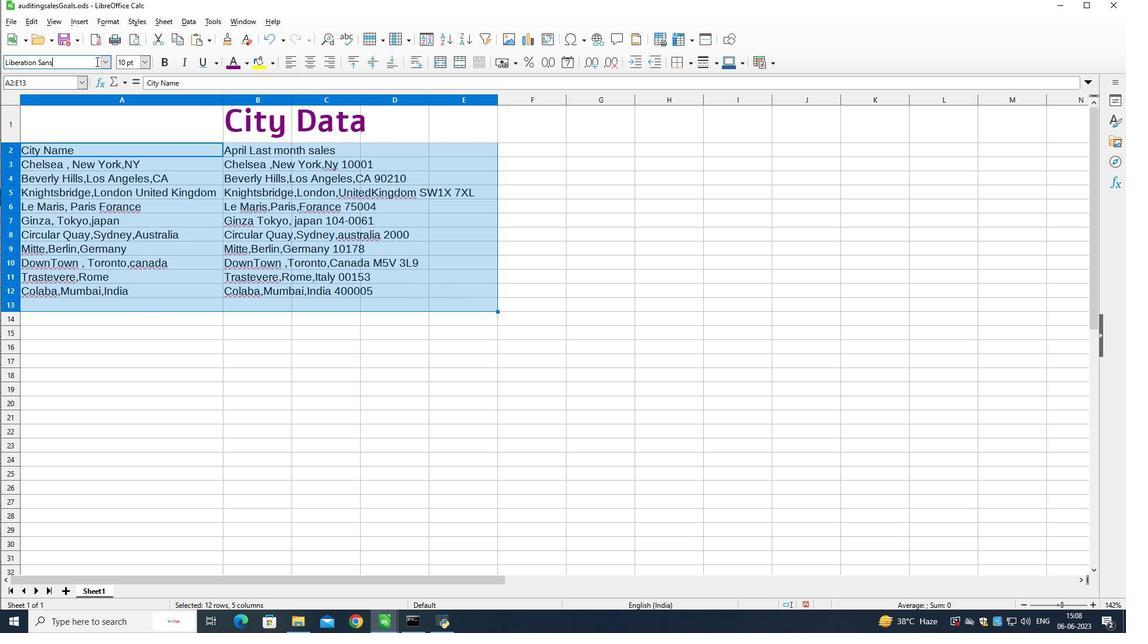 
Action: Mouse pressed left at (96, 61)
Screenshot: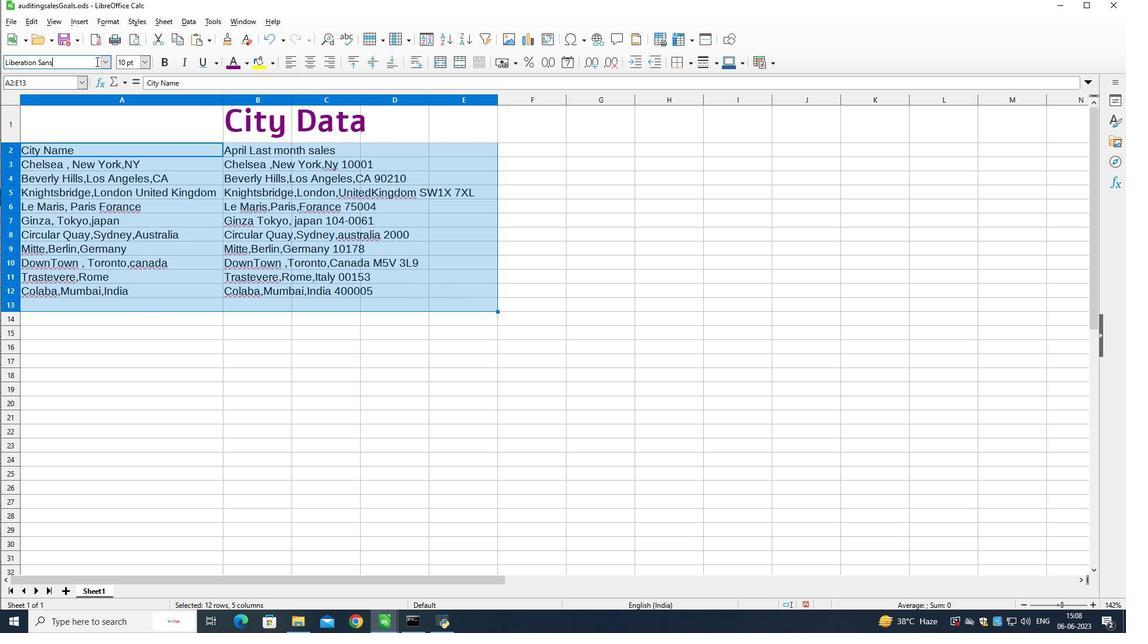 
Action: Key pressed <Key.shift>qurana<Key.enter>
Screenshot: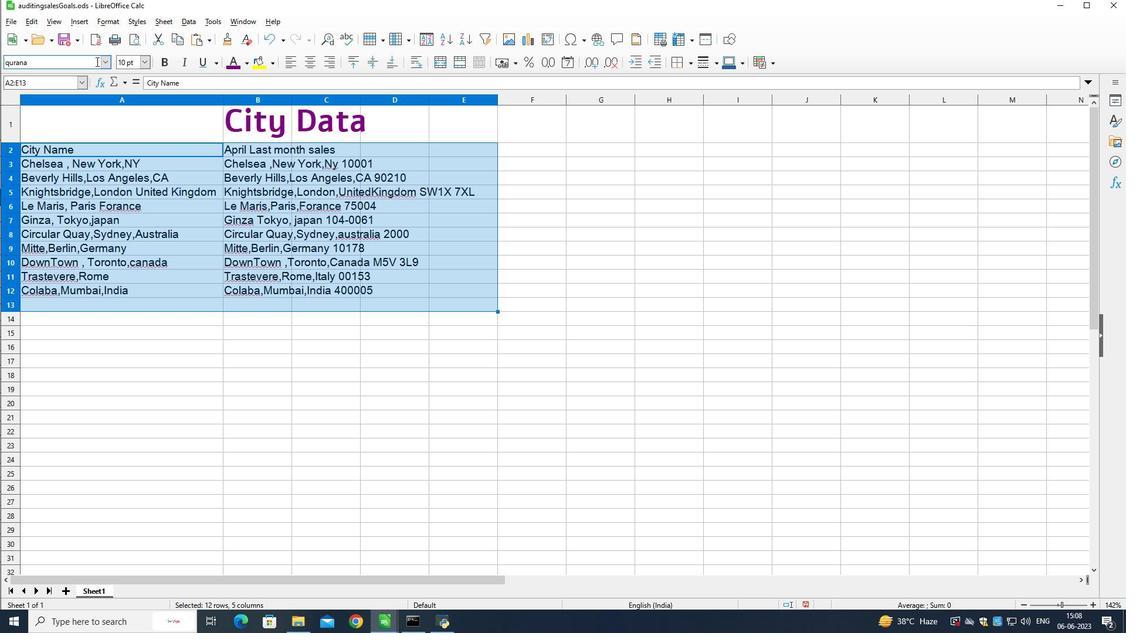 
Action: Mouse moved to (149, 62)
Screenshot: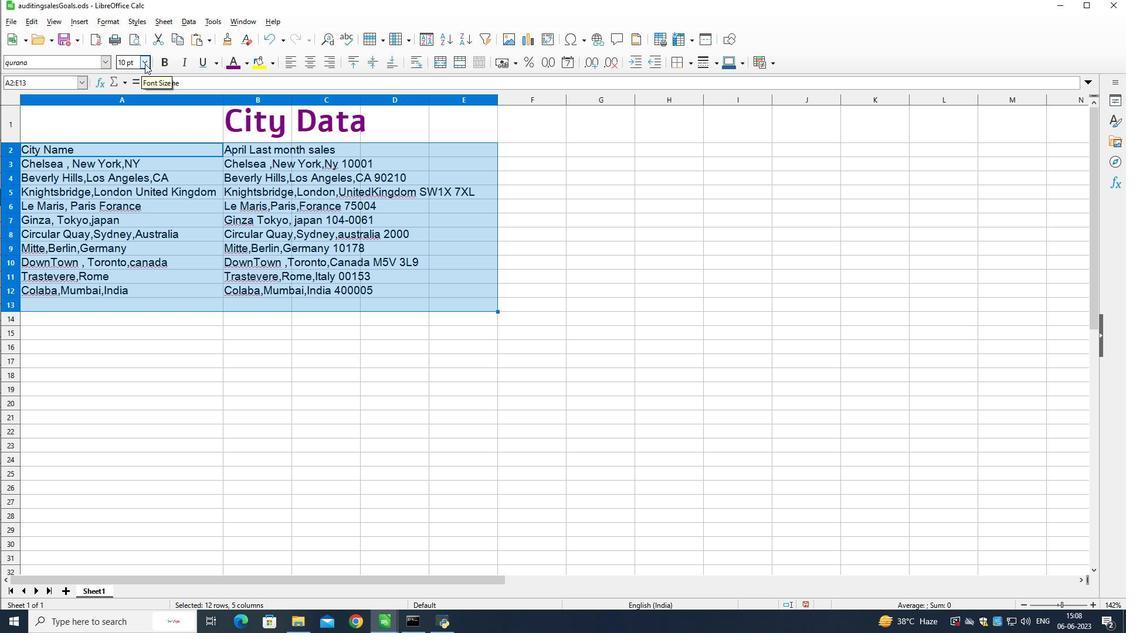 
Action: Mouse pressed left at (149, 62)
Screenshot: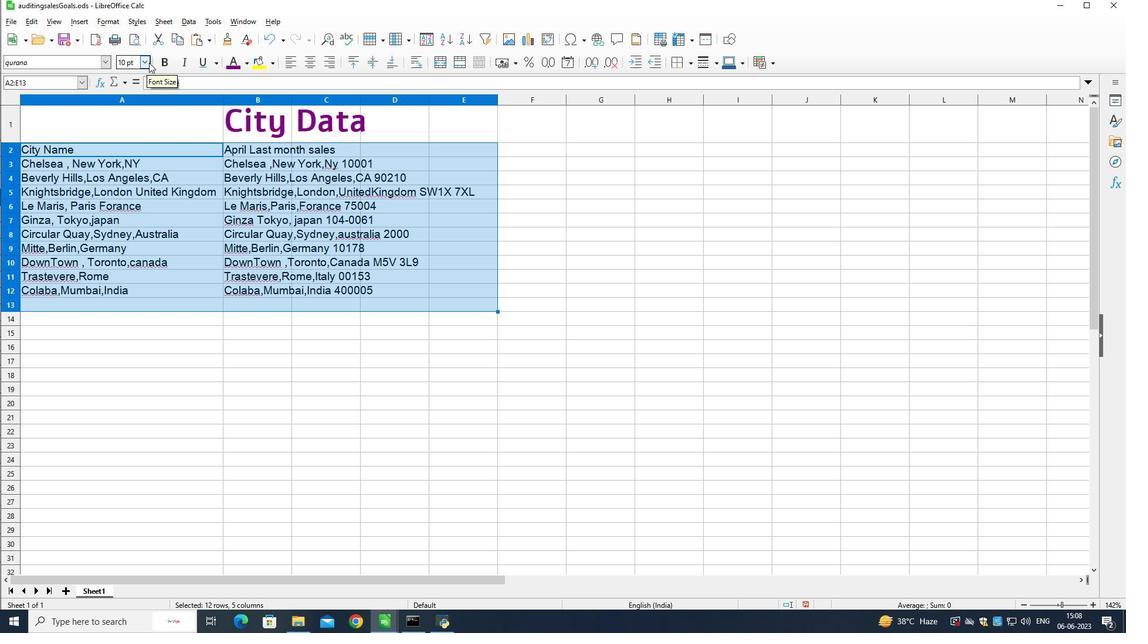
Action: Mouse moved to (127, 109)
Screenshot: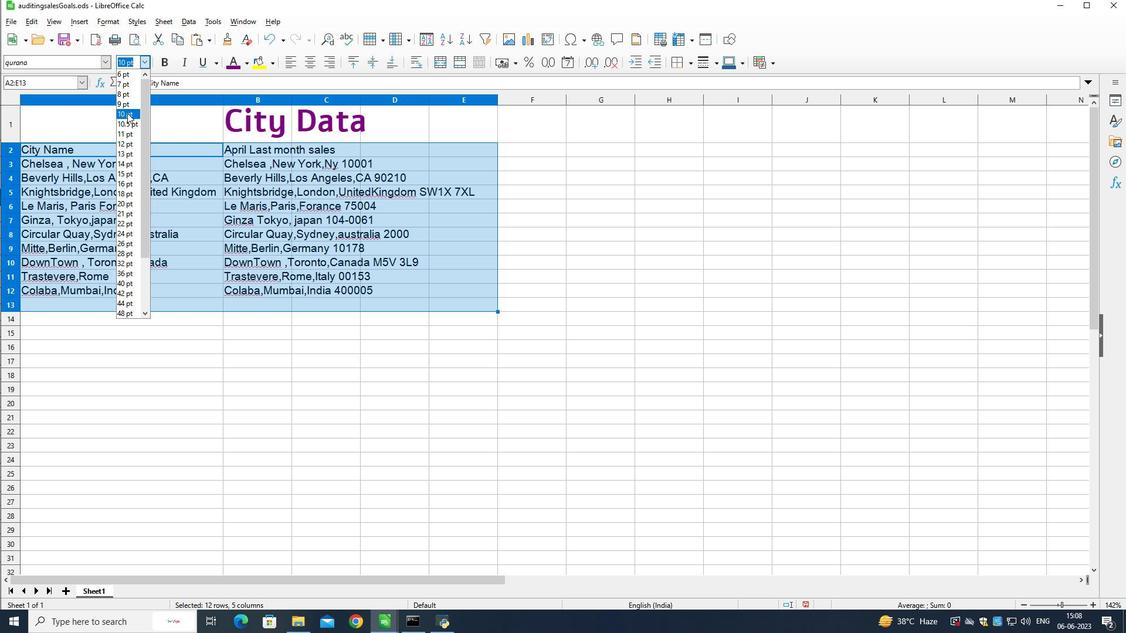 
Action: Mouse pressed left at (127, 109)
Screenshot: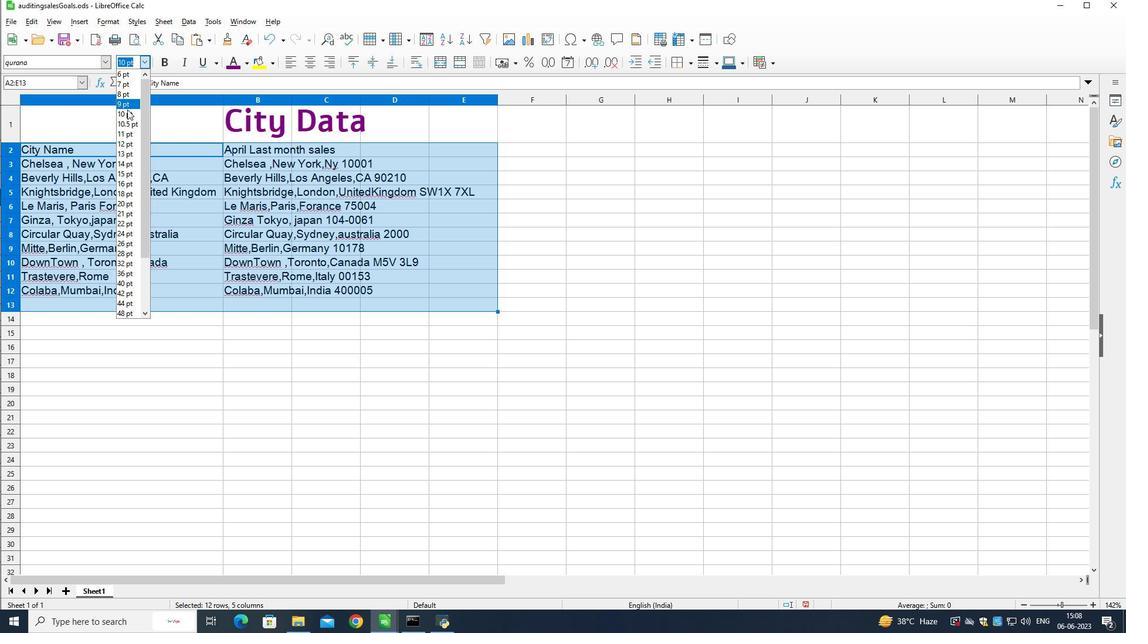
Action: Mouse moved to (296, 422)
Screenshot: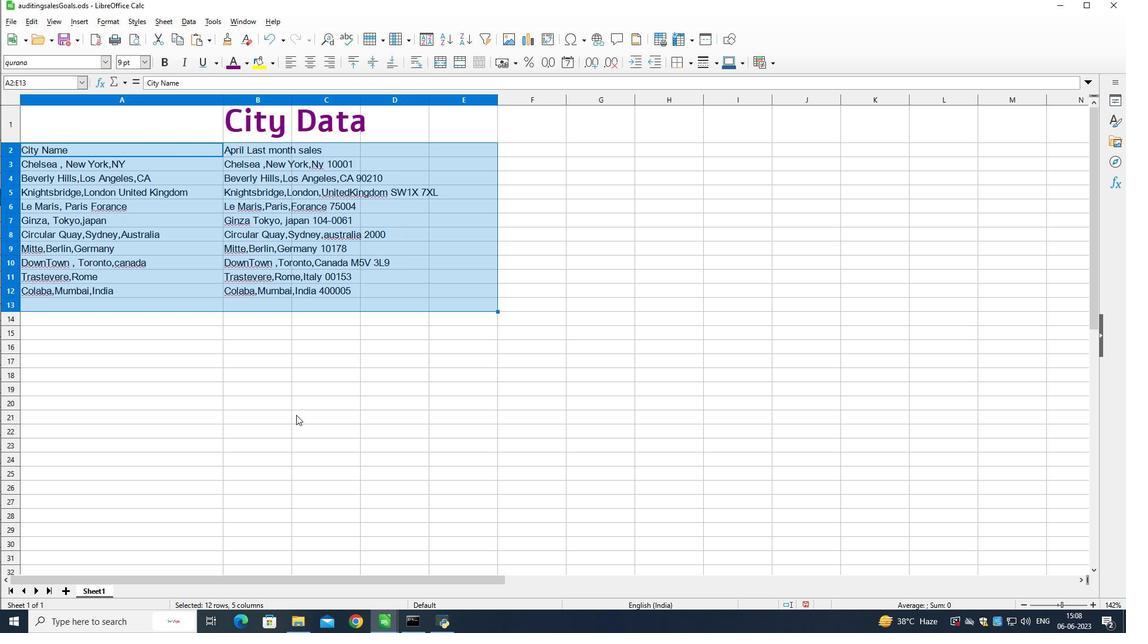 
Action: Mouse pressed left at (296, 422)
Screenshot: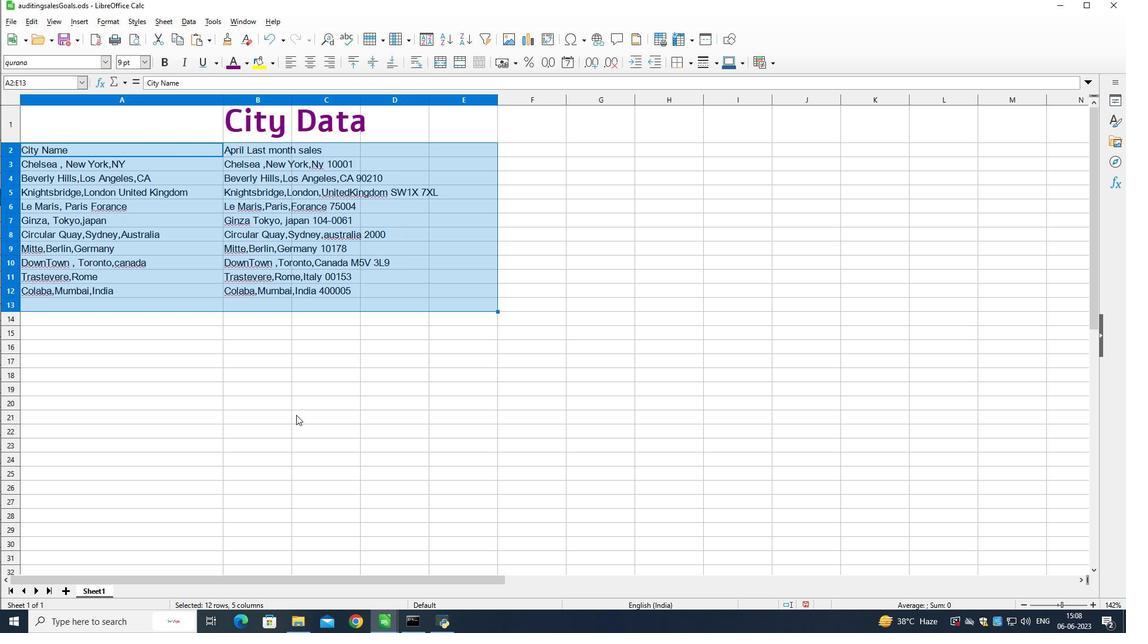 
Action: Mouse moved to (107, 117)
Screenshot: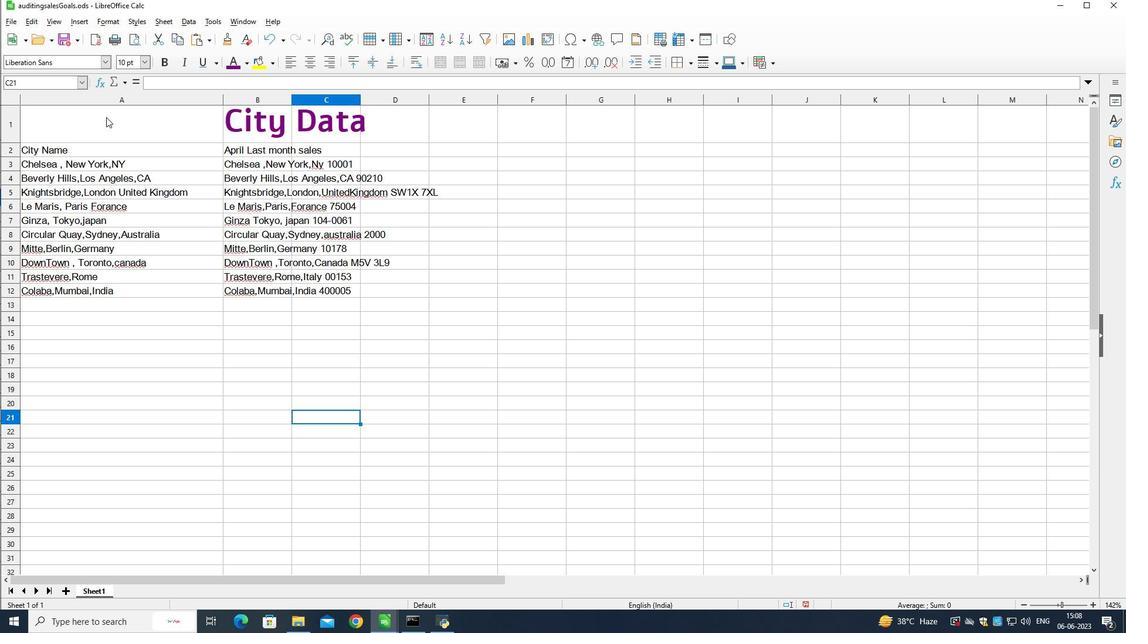 
Action: Mouse pressed left at (107, 117)
Screenshot: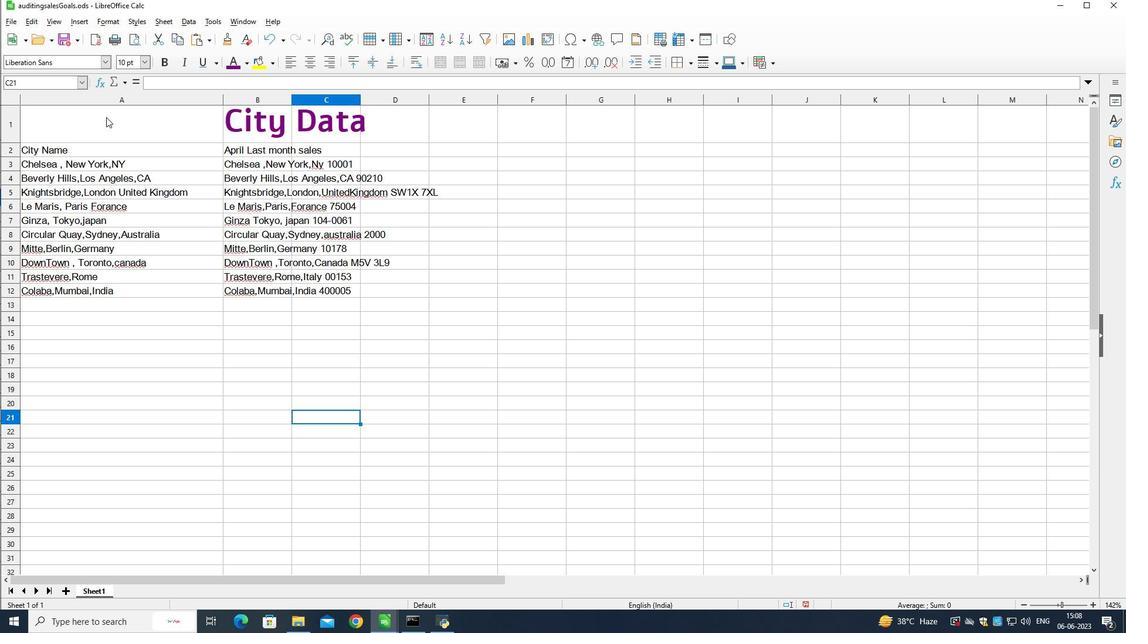 
Action: Mouse moved to (393, 71)
Screenshot: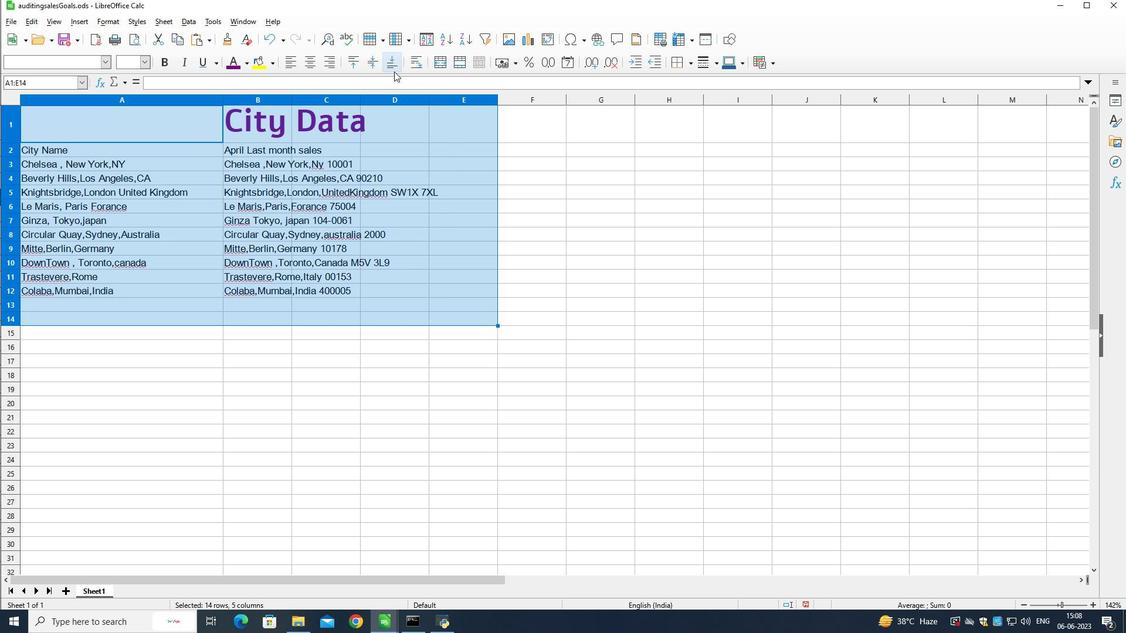
Action: Mouse pressed left at (393, 71)
Screenshot: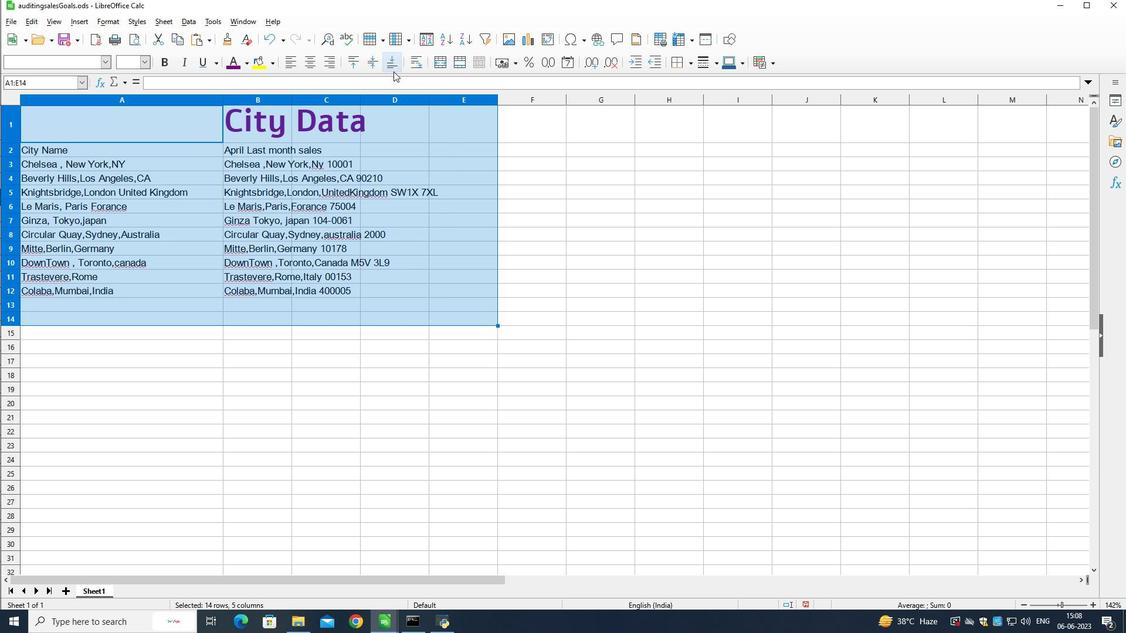 
Action: Mouse moved to (396, 62)
Screenshot: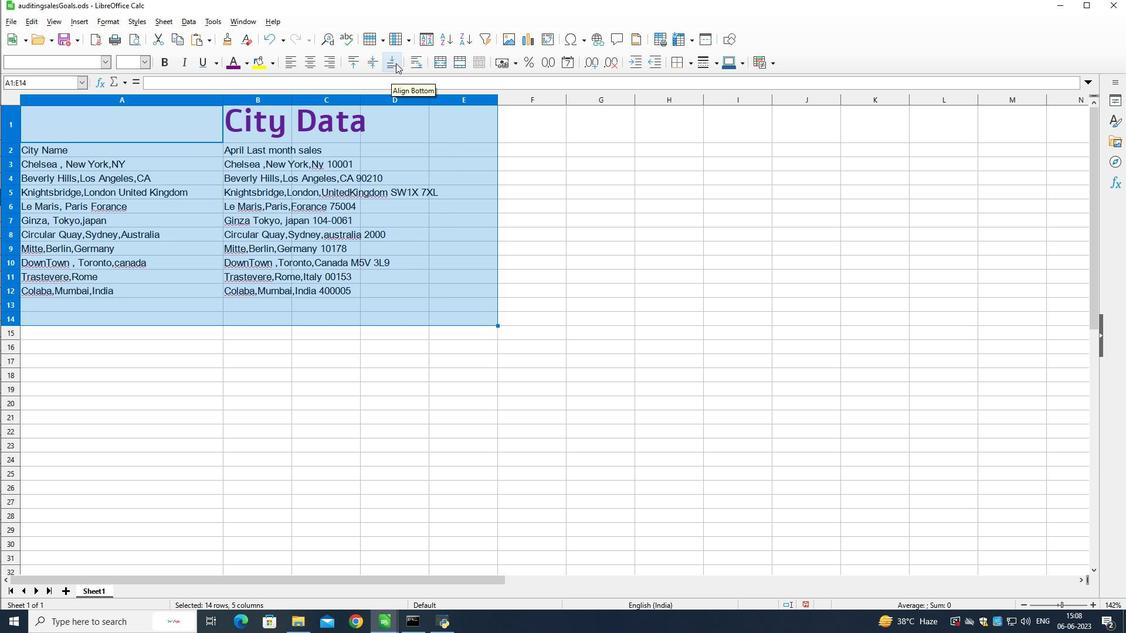 
Action: Mouse pressed left at (396, 62)
Screenshot: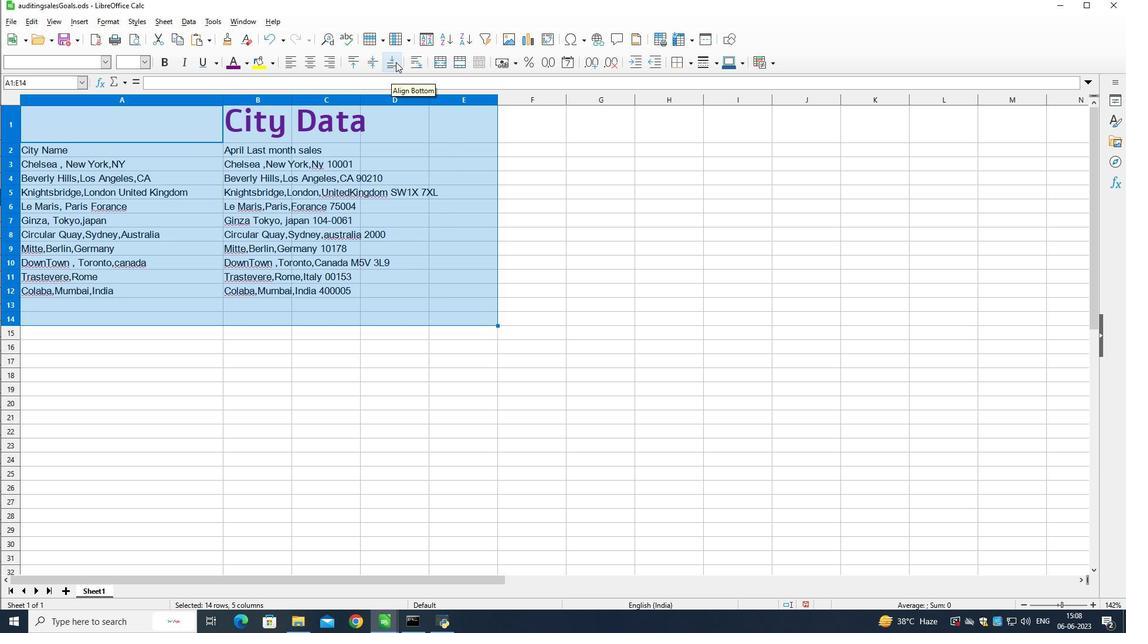 
Action: Mouse moved to (587, 174)
Screenshot: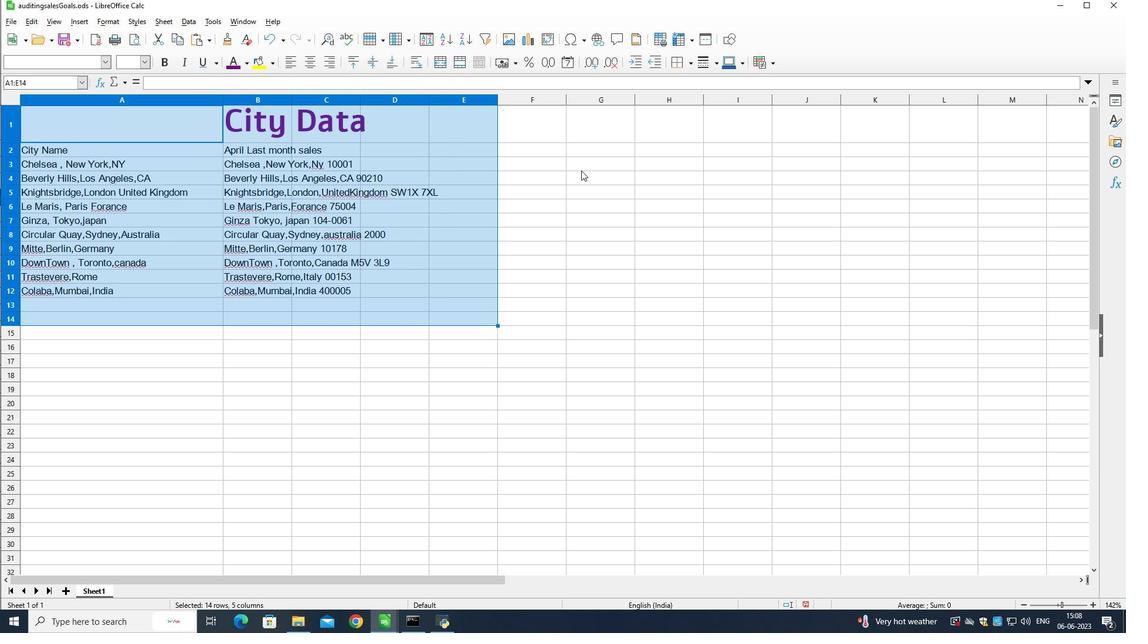 
Action: Mouse pressed left at (587, 174)
Screenshot: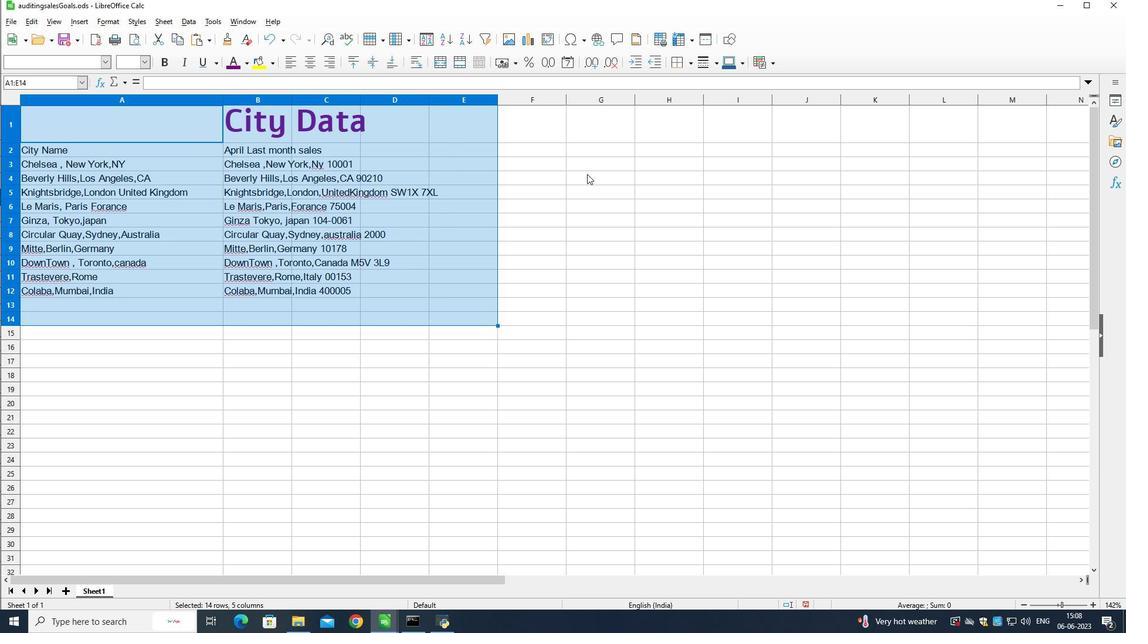 
Action: Mouse moved to (587, 174)
Screenshot: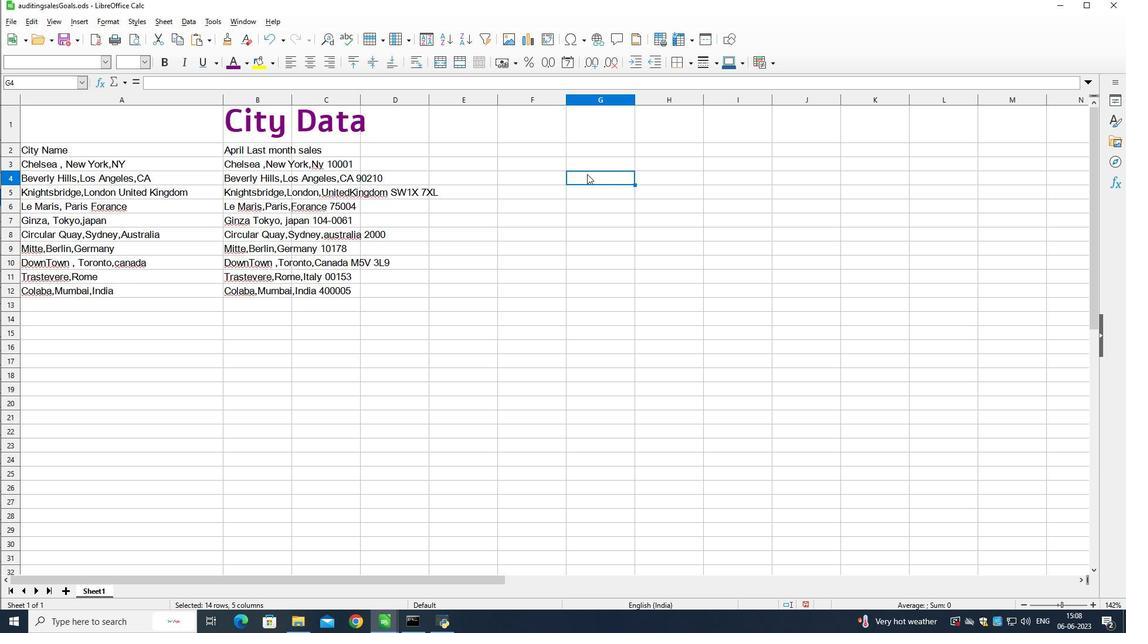 
Action: Key pressed ctrl+S
Screenshot: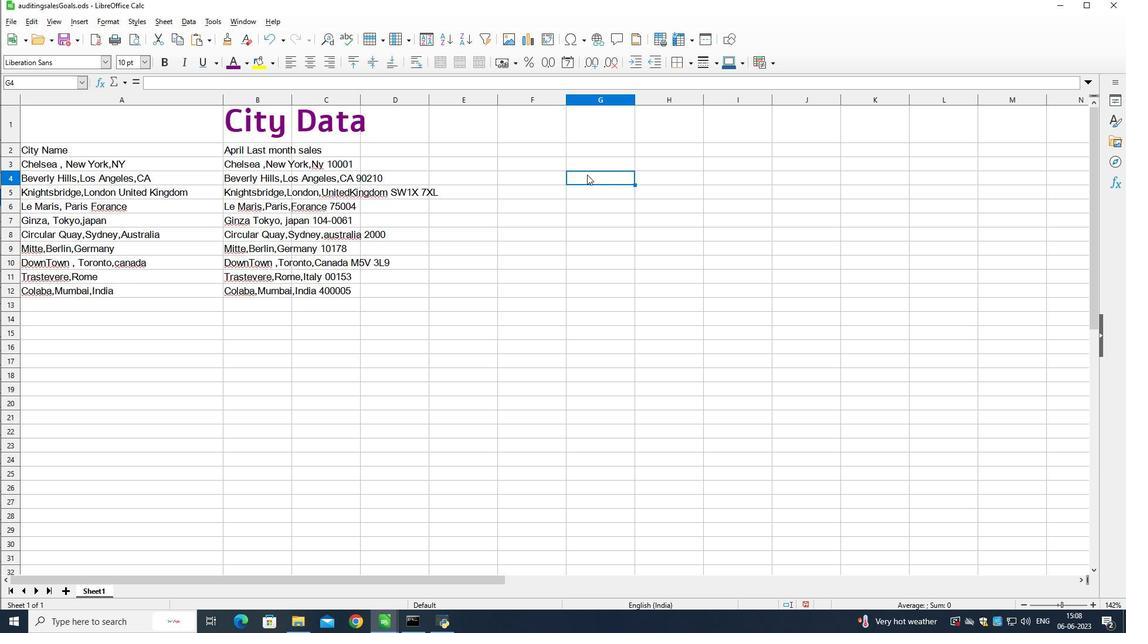 
